 Task: Reply to email with the signature Amy Taylor with the subject 'Question regarding a project' from softage.1@softage.net with the message 'Can you please provide more information about the new HR policies?' with CC to softage.4@softage.net with an attached document Non-disclosure_agreement.pdf
Action: Mouse moved to (1135, 183)
Screenshot: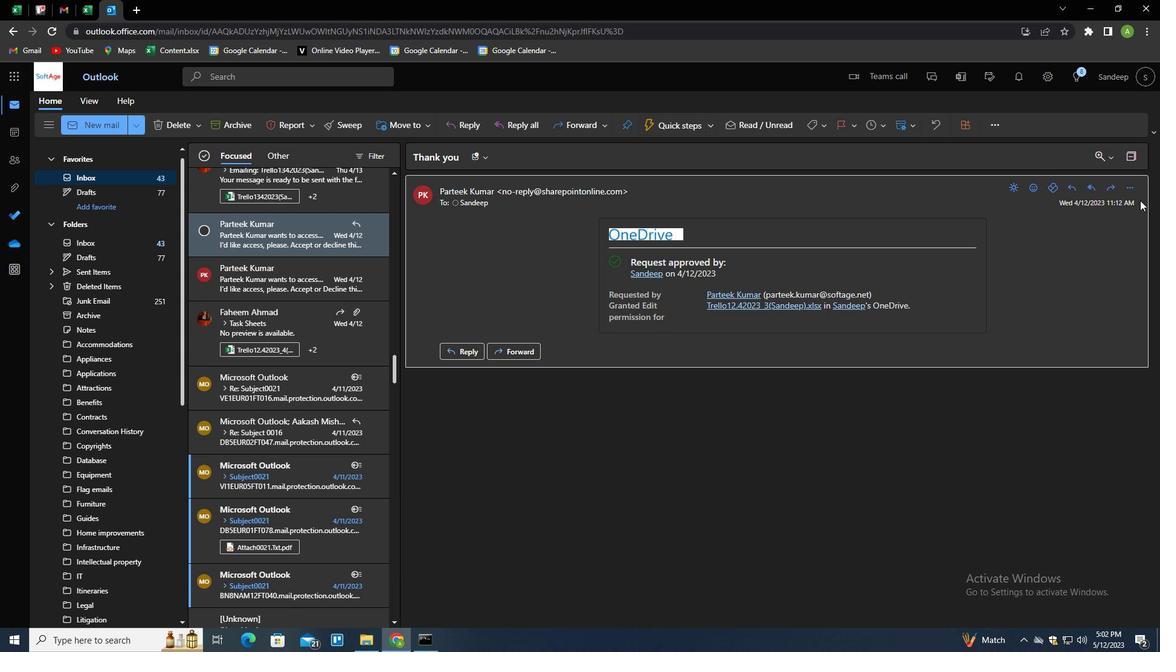 
Action: Mouse pressed left at (1135, 183)
Screenshot: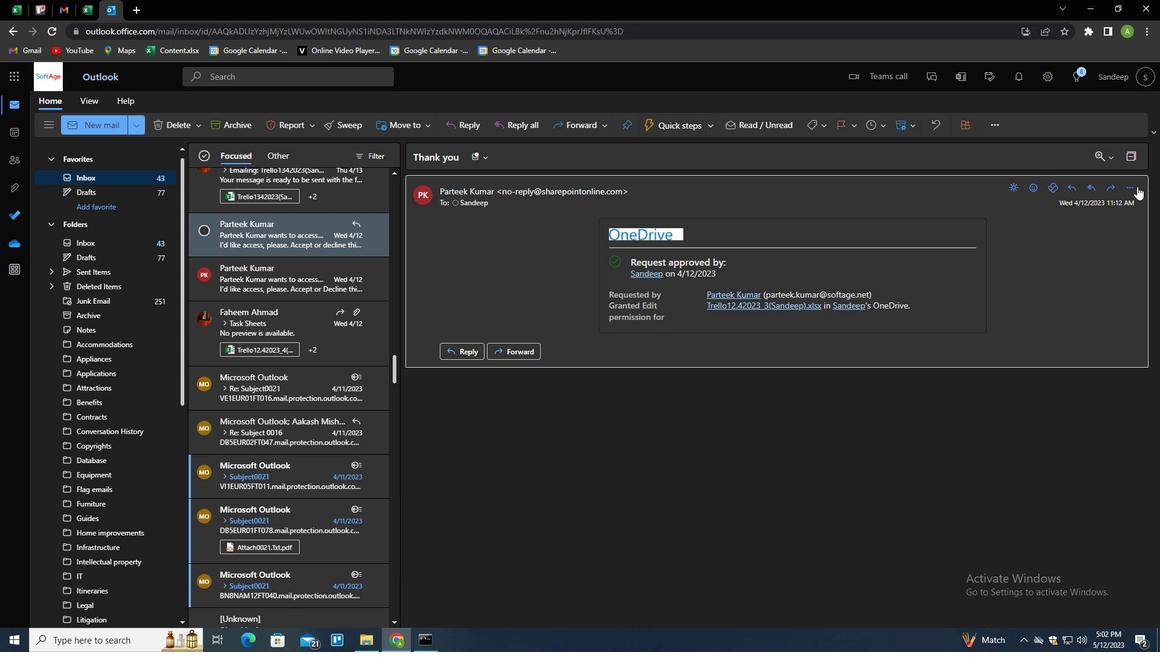 
Action: Mouse moved to (1079, 201)
Screenshot: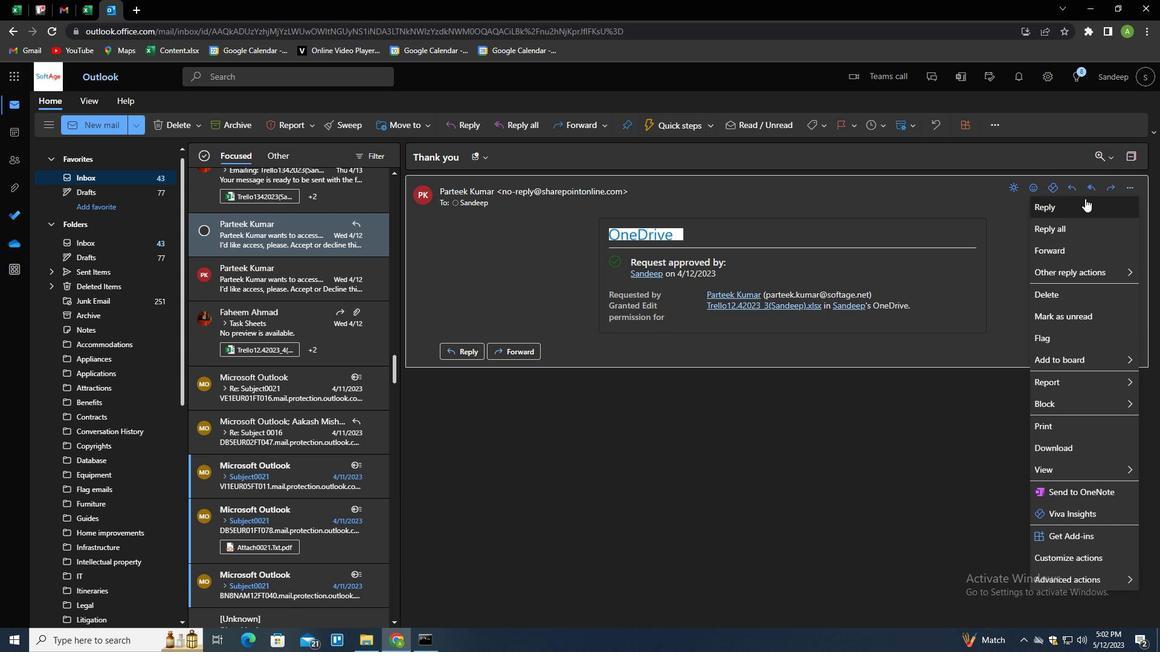 
Action: Mouse pressed left at (1079, 201)
Screenshot: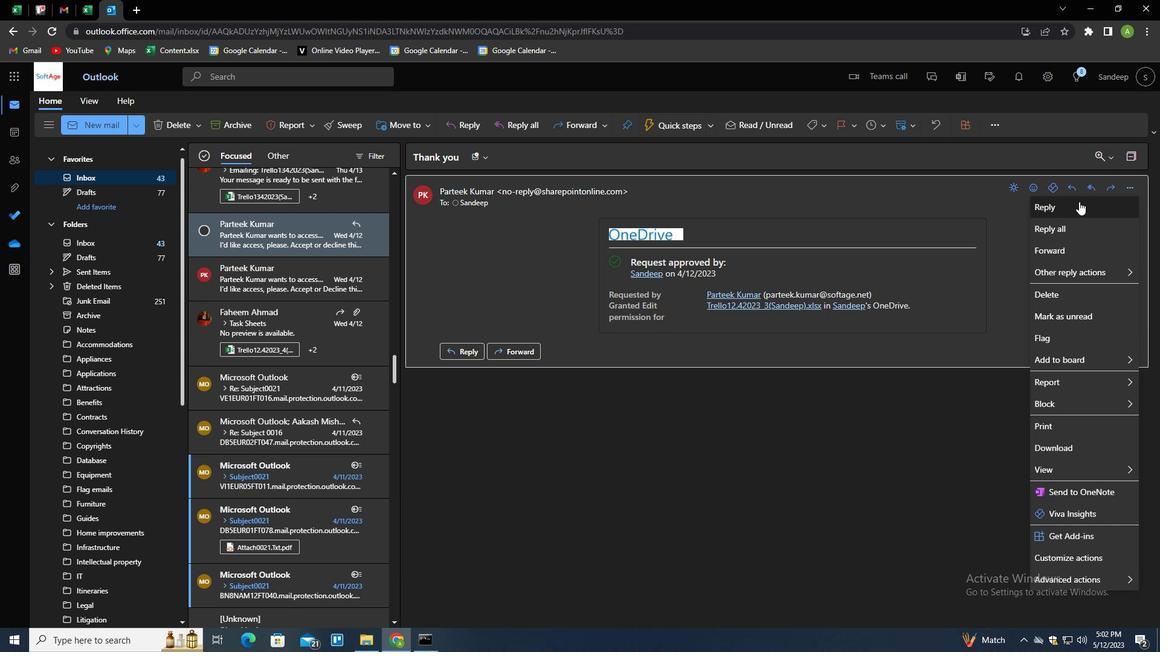 
Action: Mouse moved to (814, 124)
Screenshot: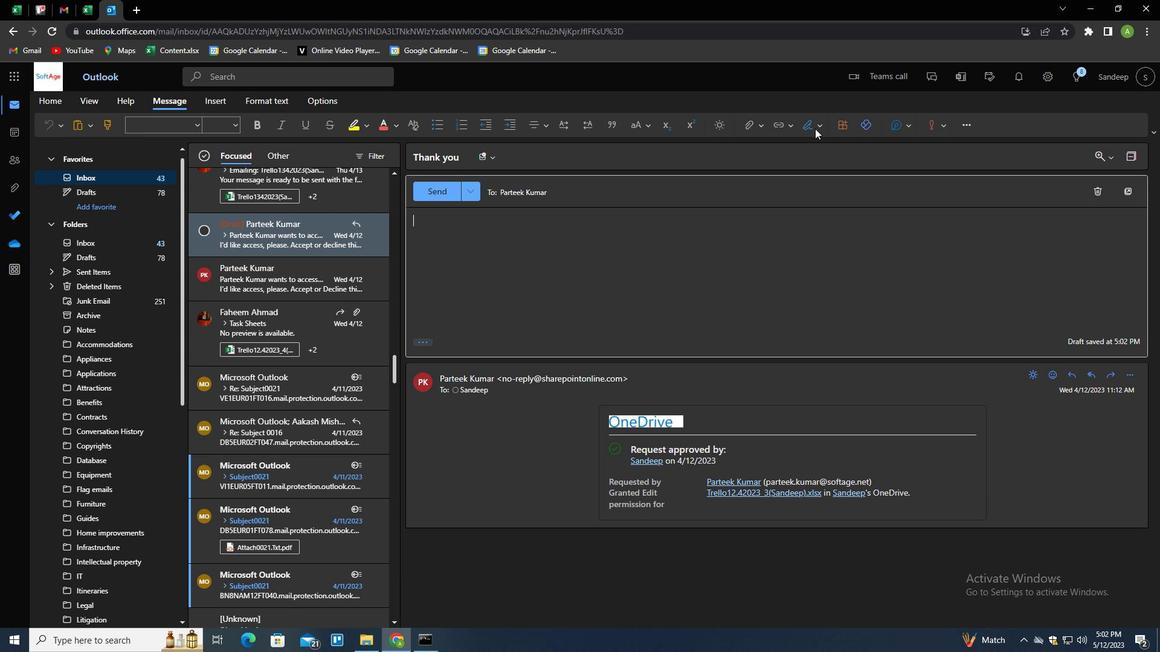 
Action: Mouse pressed left at (814, 124)
Screenshot: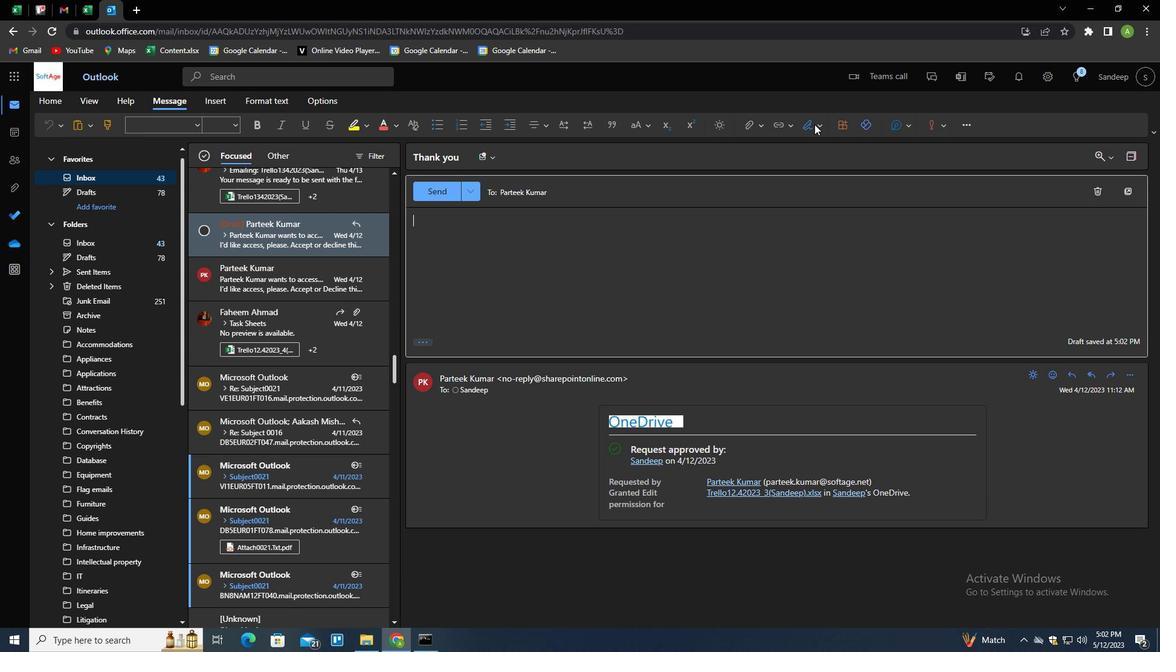 
Action: Mouse moved to (794, 174)
Screenshot: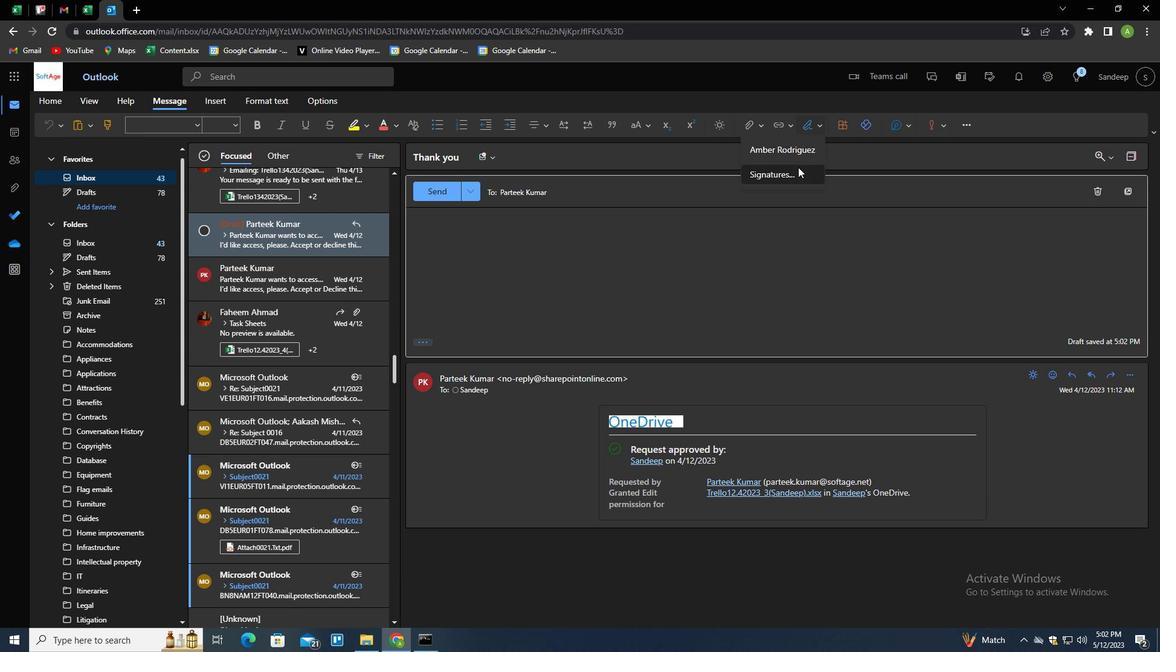 
Action: Mouse pressed left at (794, 174)
Screenshot: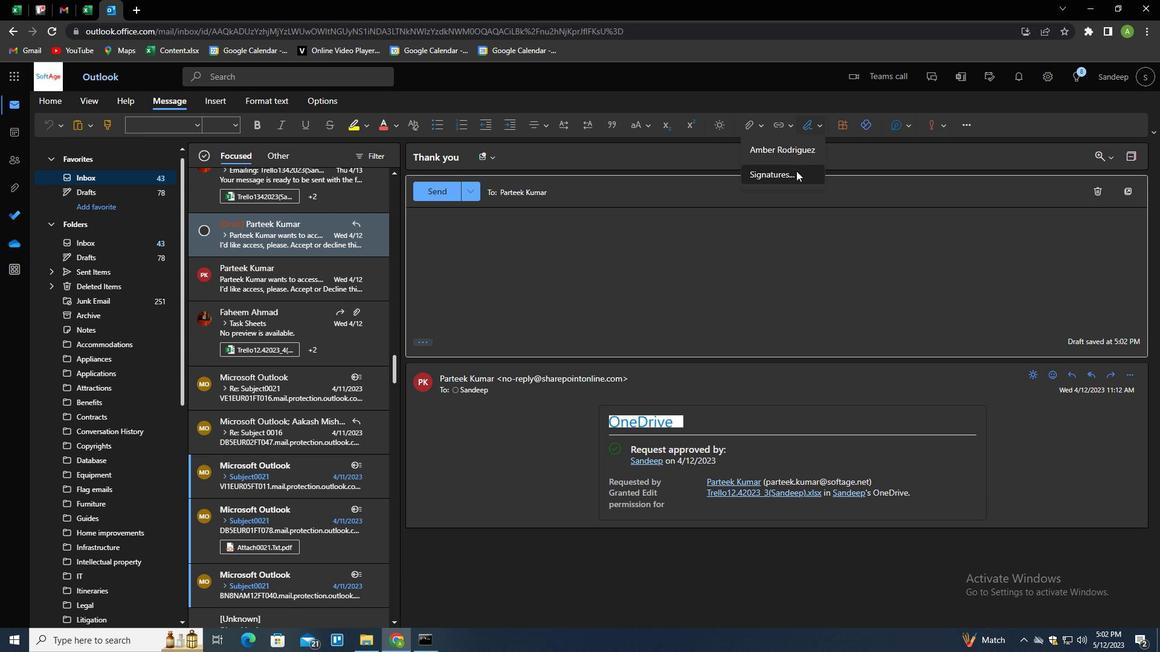 
Action: Mouse moved to (828, 219)
Screenshot: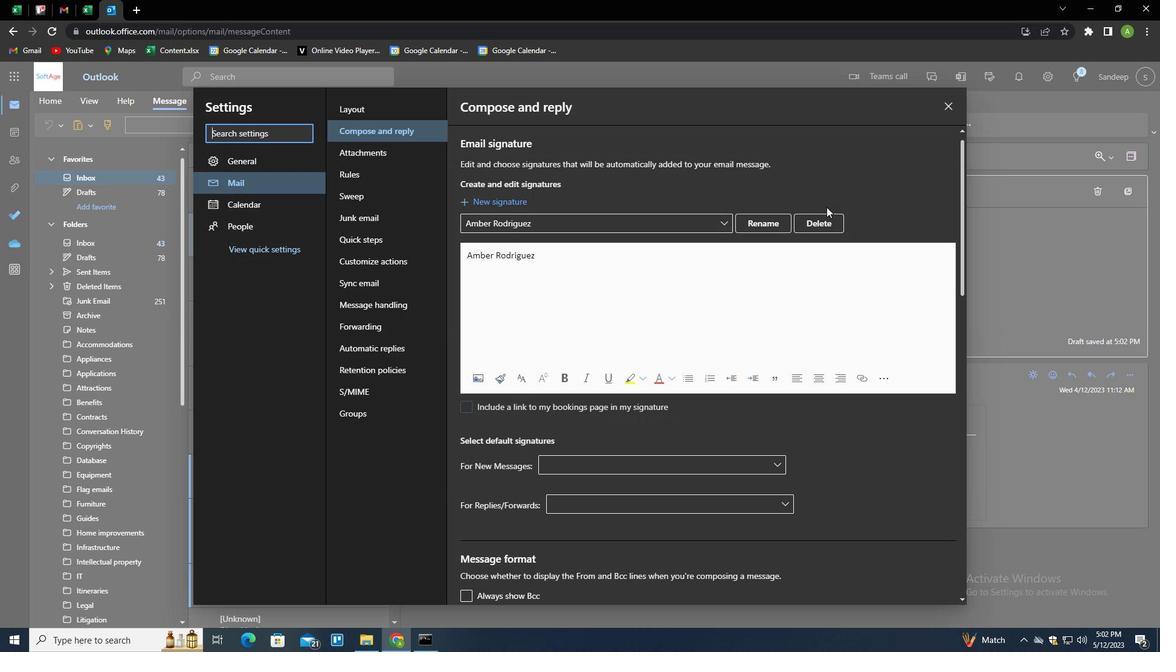 
Action: Mouse pressed left at (828, 219)
Screenshot: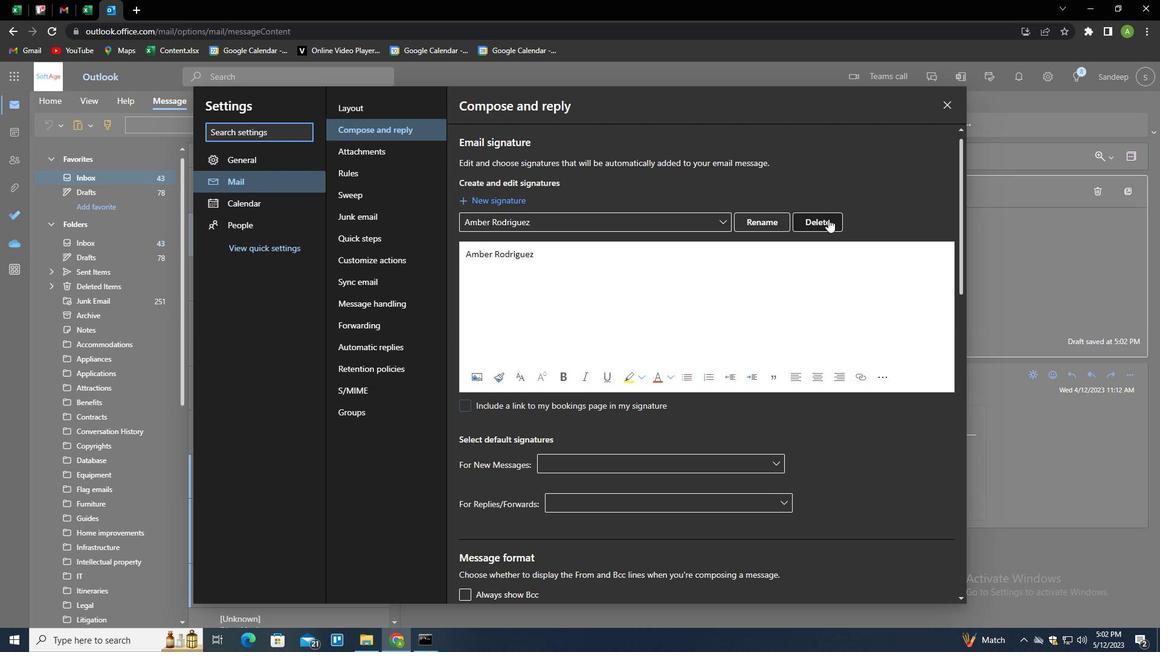 
Action: Mouse moved to (788, 229)
Screenshot: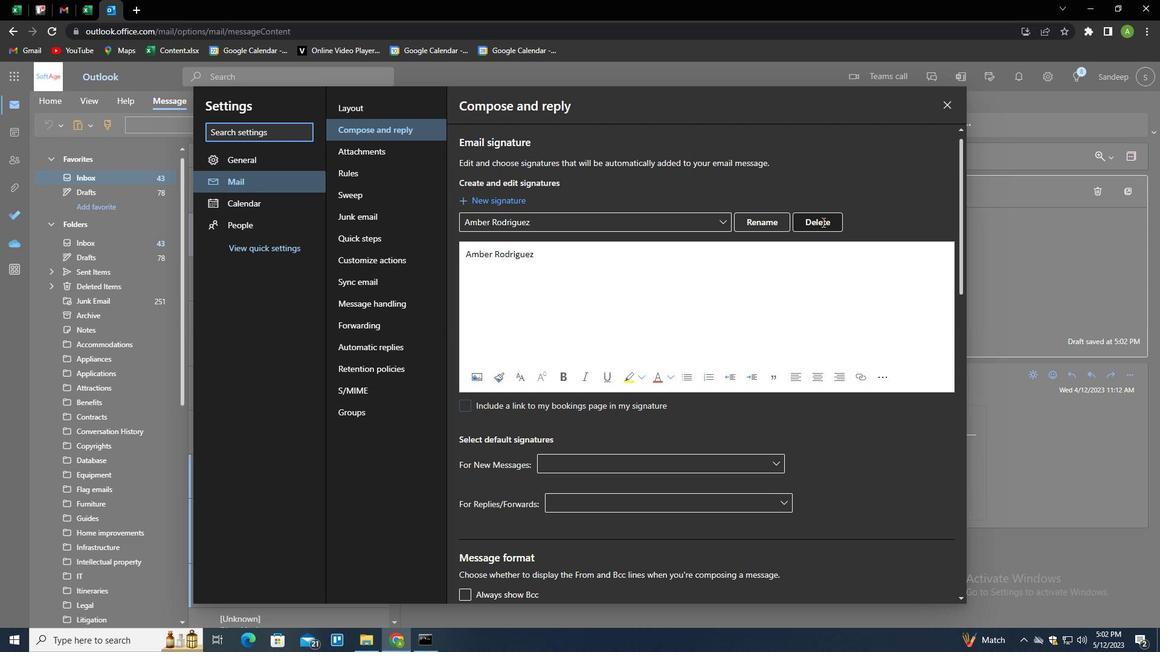 
Action: Mouse pressed left at (788, 229)
Screenshot: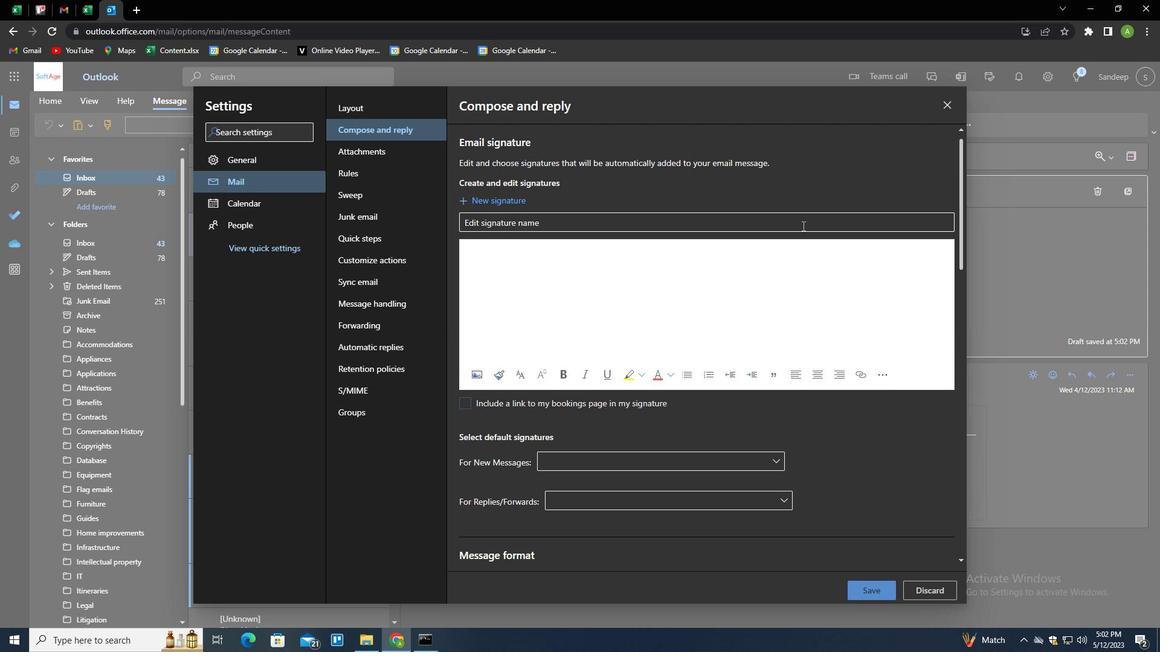 
Action: Mouse moved to (788, 229)
Screenshot: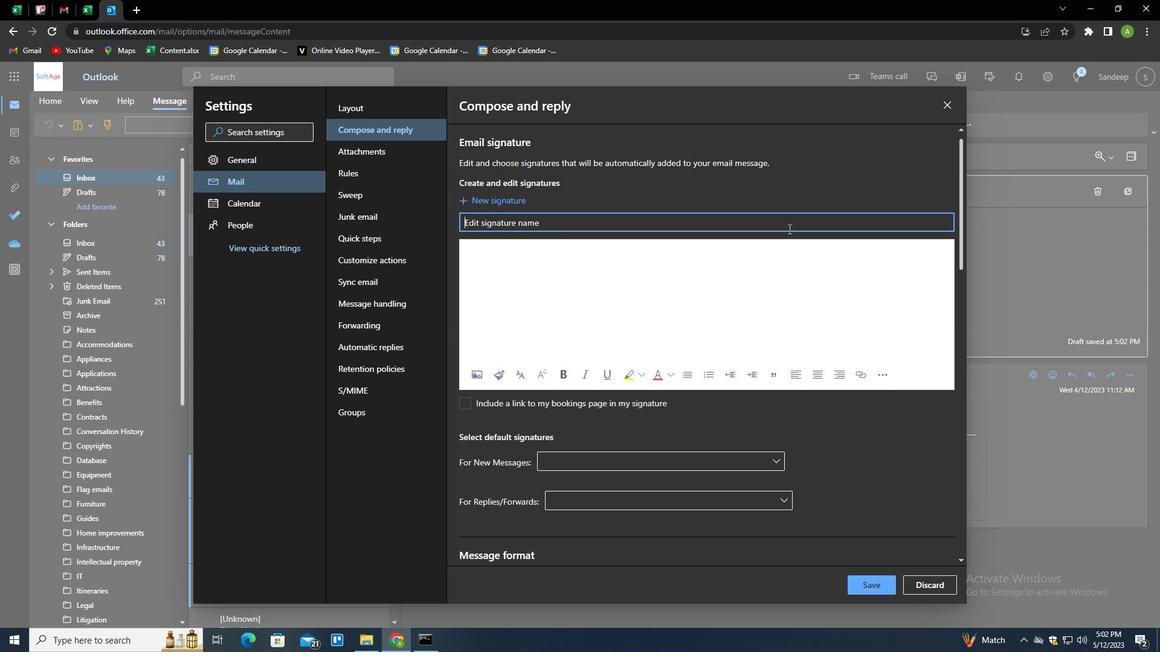 
Action: Key pressed <Key.shift>AMY<Key.space><Key.shift>TAYLOR
Screenshot: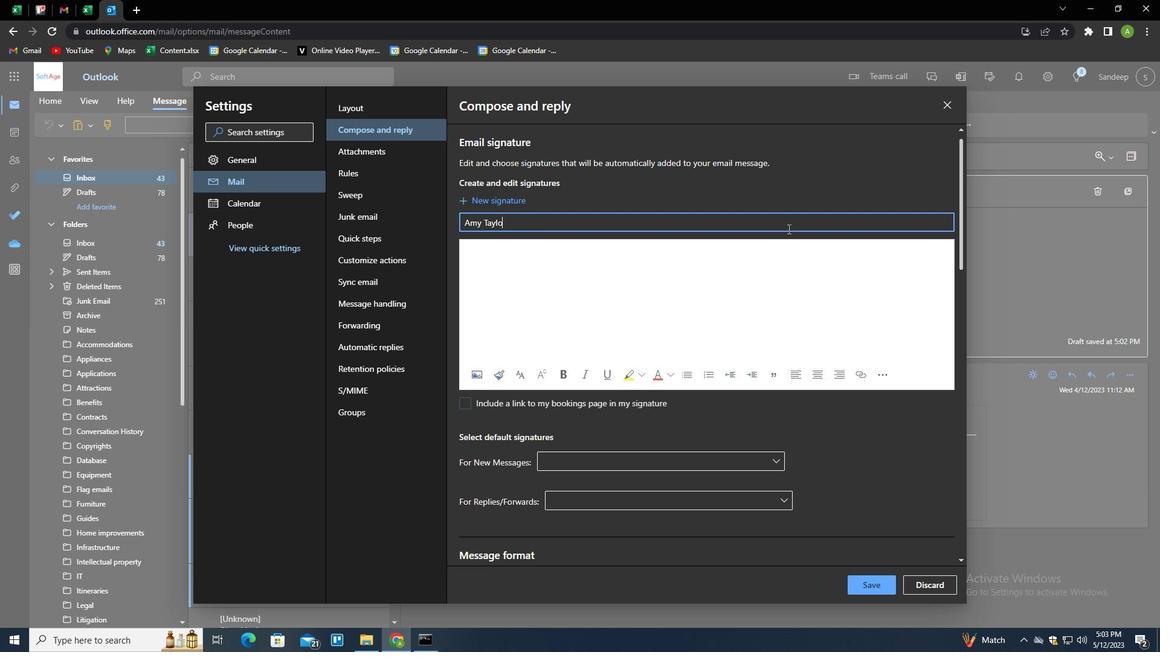 
Action: Mouse moved to (752, 264)
Screenshot: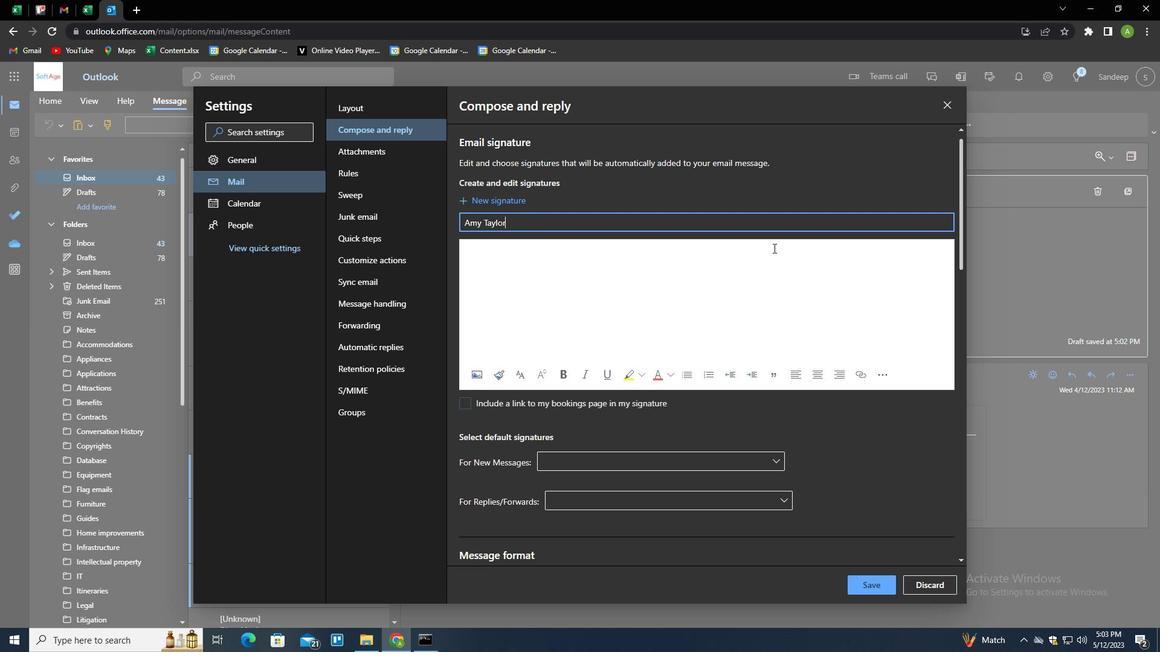 
Action: Mouse pressed left at (752, 264)
Screenshot: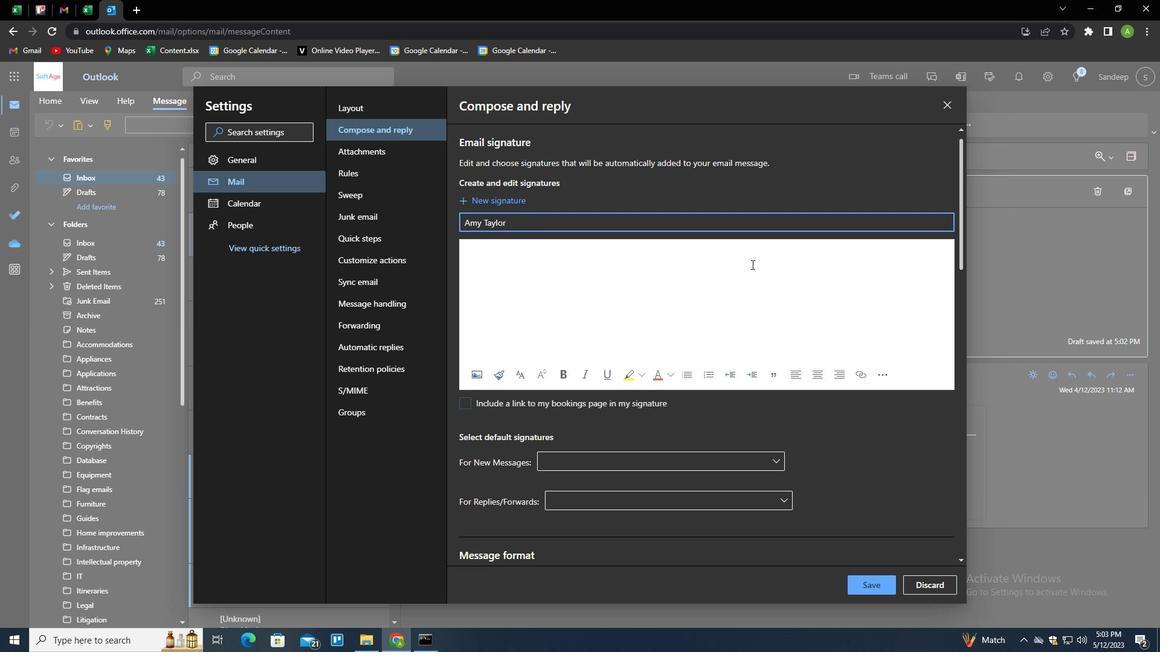 
Action: Mouse moved to (748, 265)
Screenshot: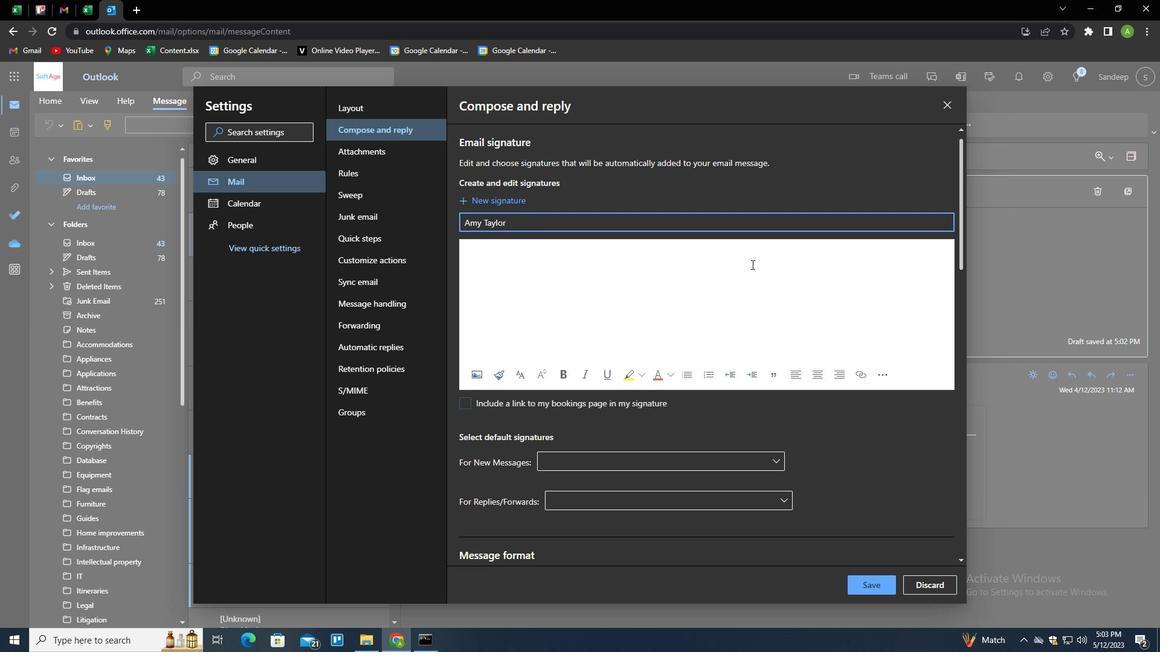 
Action: Key pressed <Key.shift>AMY<Key.space><Key.shift>TAYLOR
Screenshot: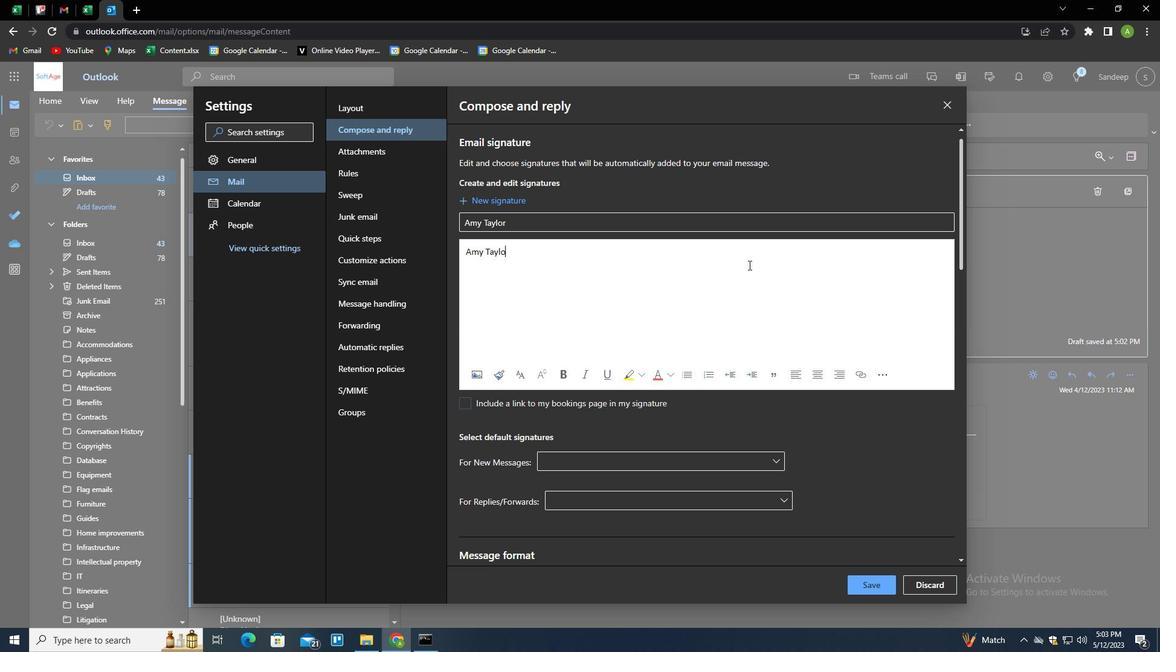 
Action: Mouse moved to (868, 583)
Screenshot: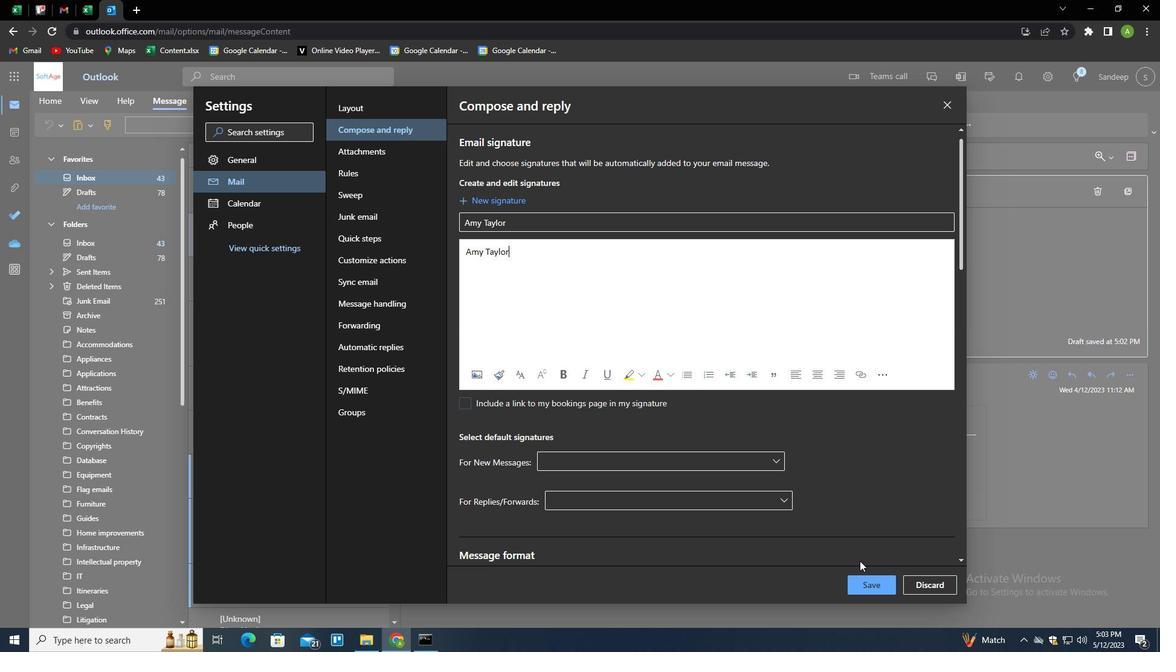 
Action: Mouse pressed left at (868, 583)
Screenshot: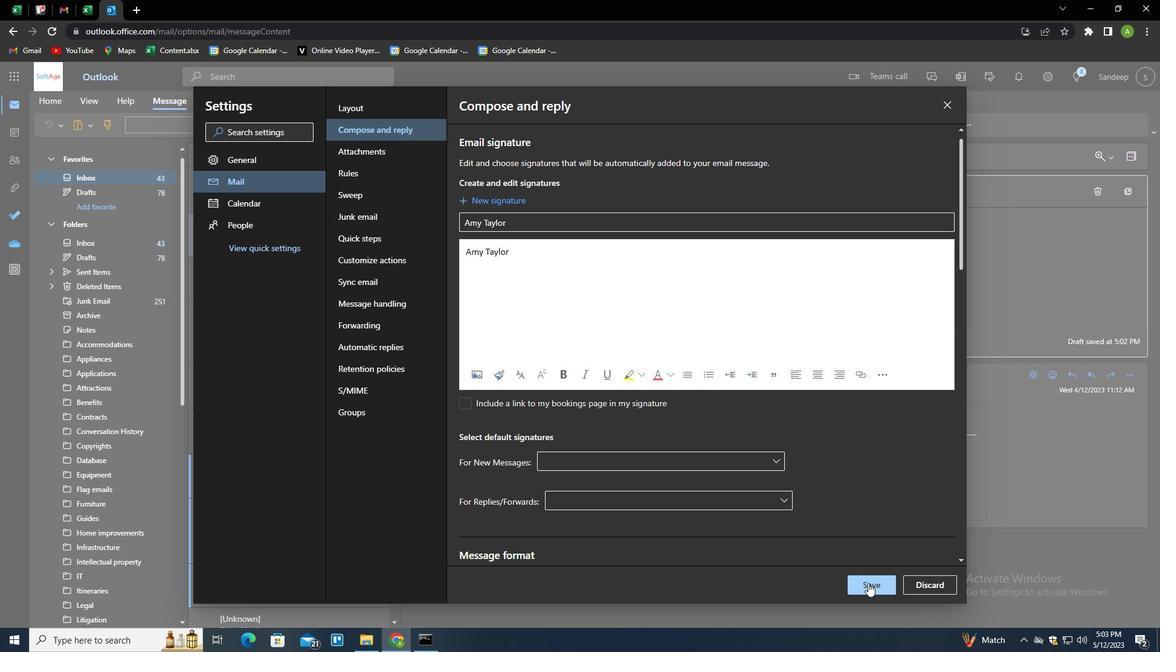 
Action: Mouse moved to (1088, 301)
Screenshot: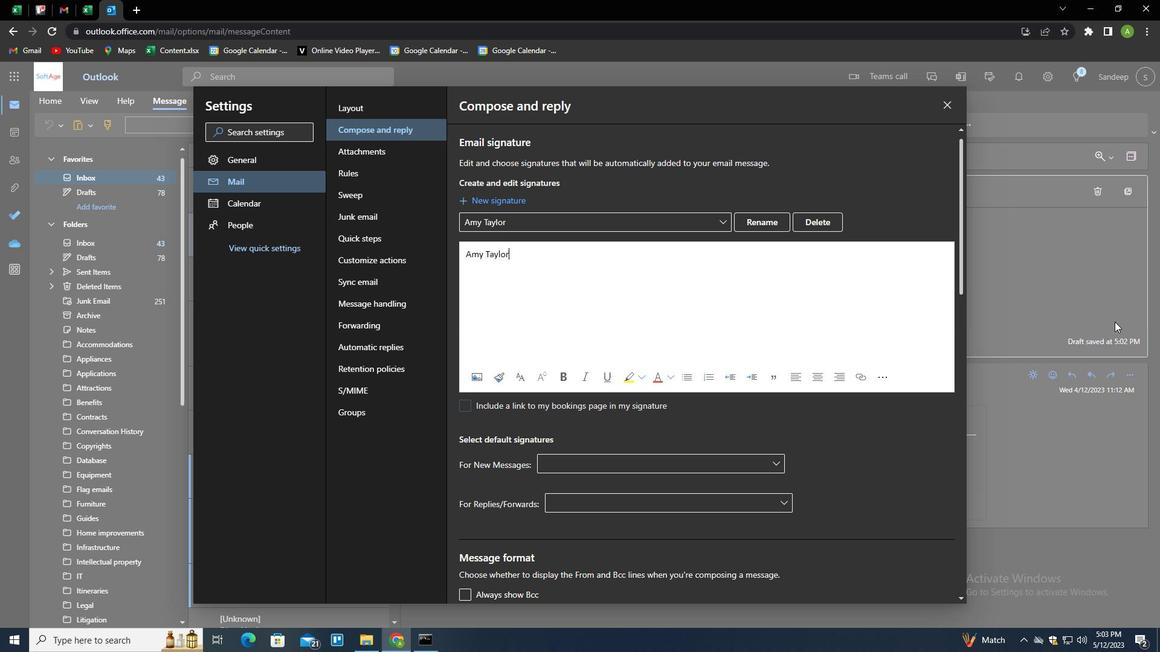 
Action: Mouse pressed left at (1088, 301)
Screenshot: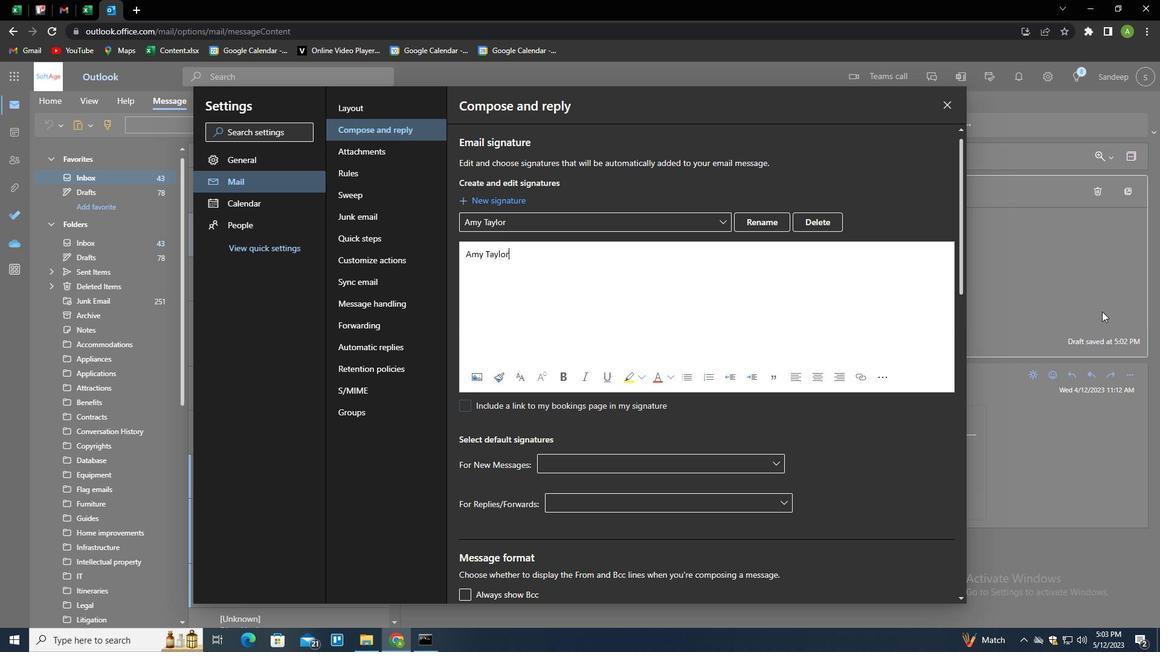 
Action: Mouse moved to (807, 126)
Screenshot: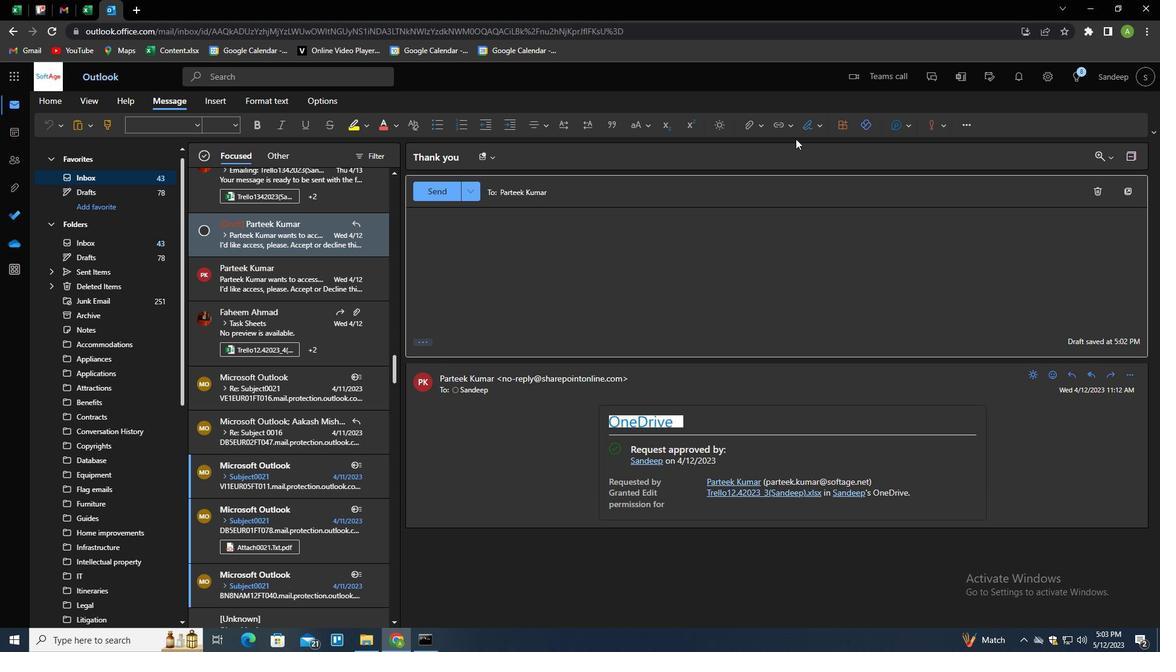
Action: Mouse pressed left at (807, 126)
Screenshot: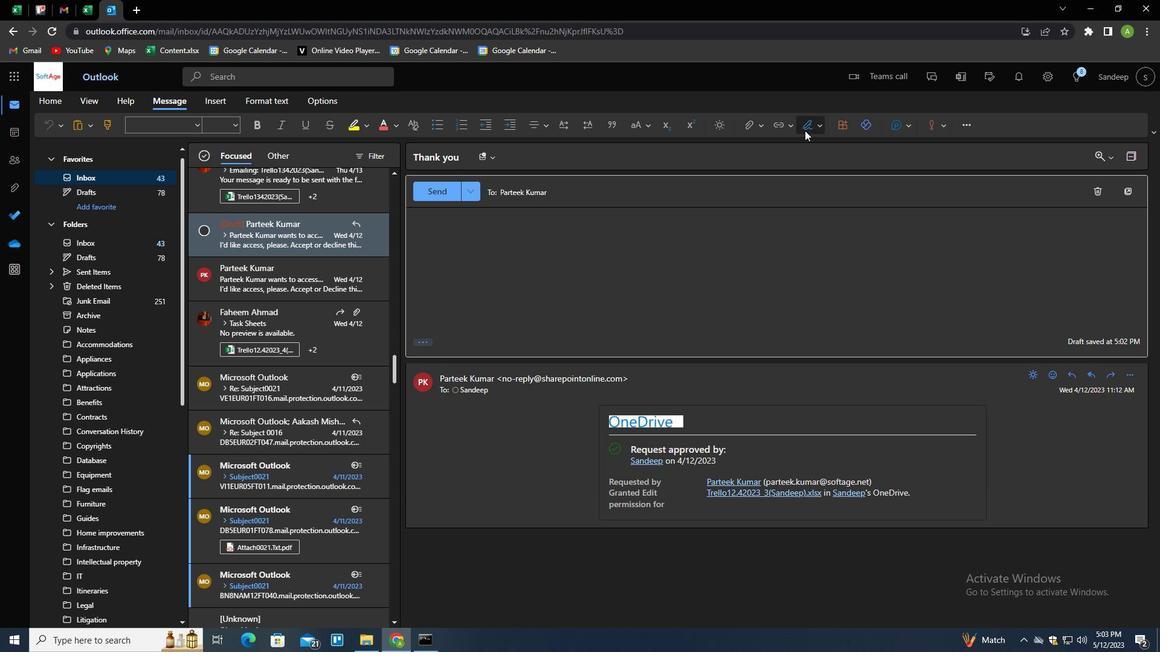 
Action: Mouse moved to (800, 151)
Screenshot: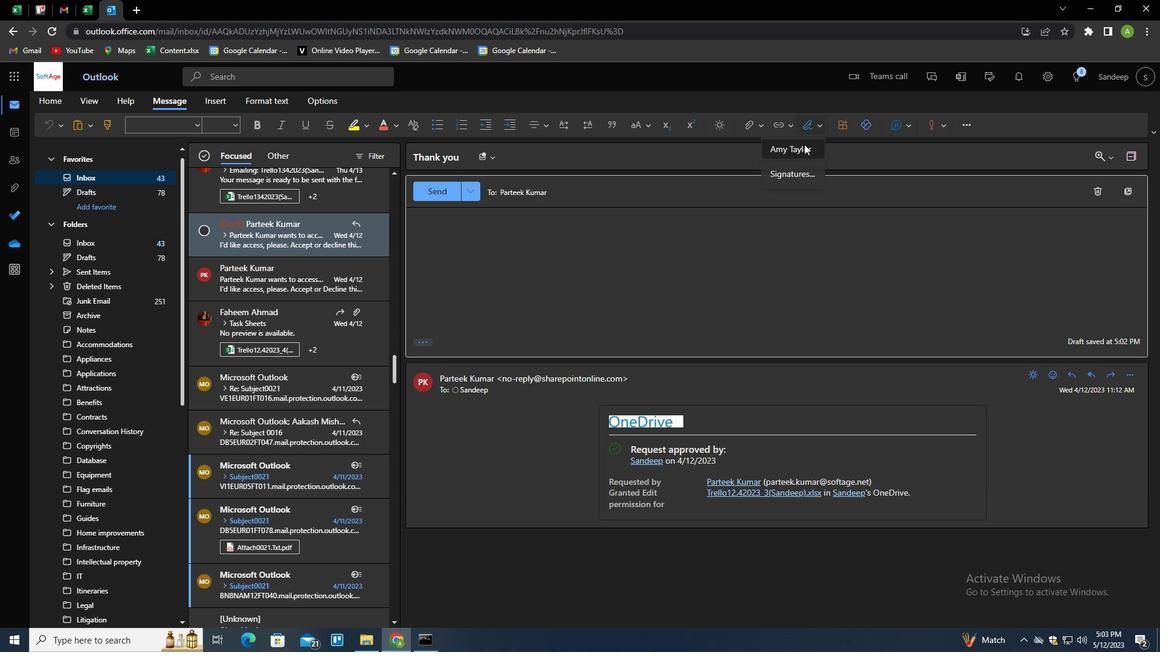 
Action: Mouse pressed left at (800, 151)
Screenshot: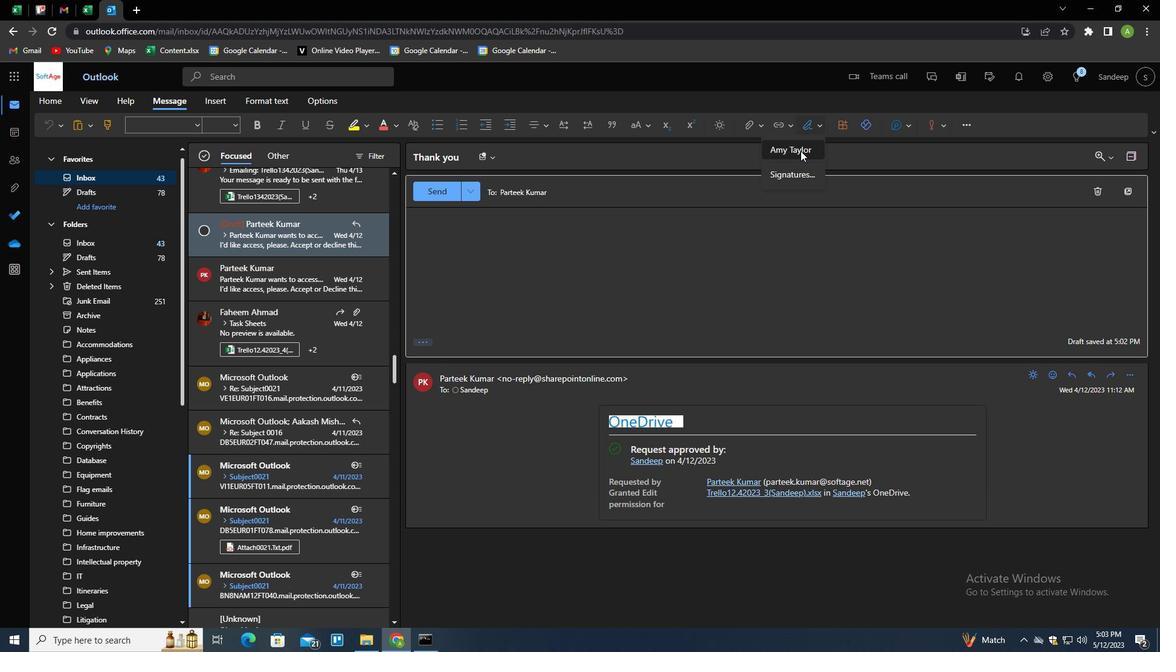 
Action: Mouse moved to (427, 340)
Screenshot: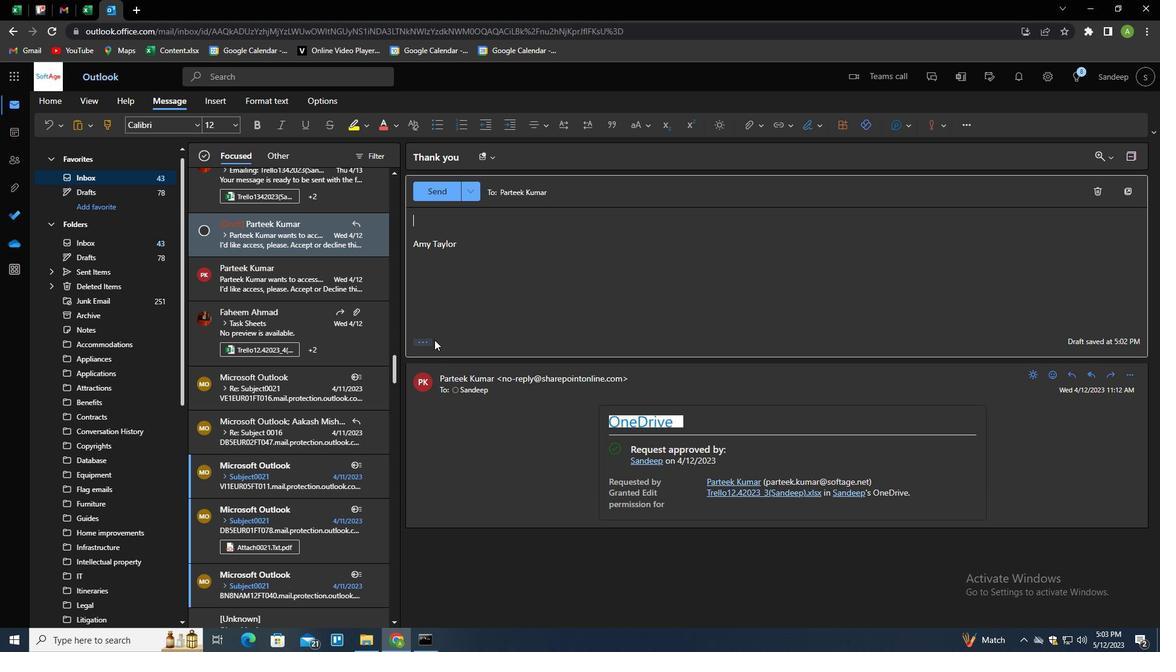 
Action: Mouse pressed left at (427, 340)
Screenshot: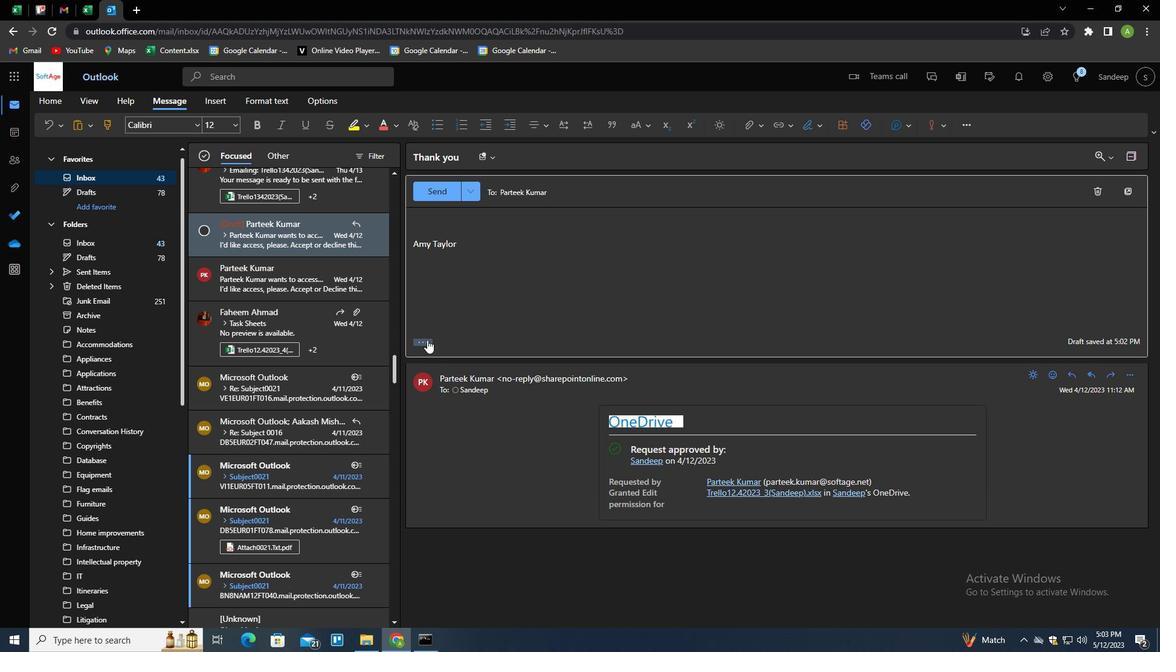 
Action: Mouse moved to (622, 189)
Screenshot: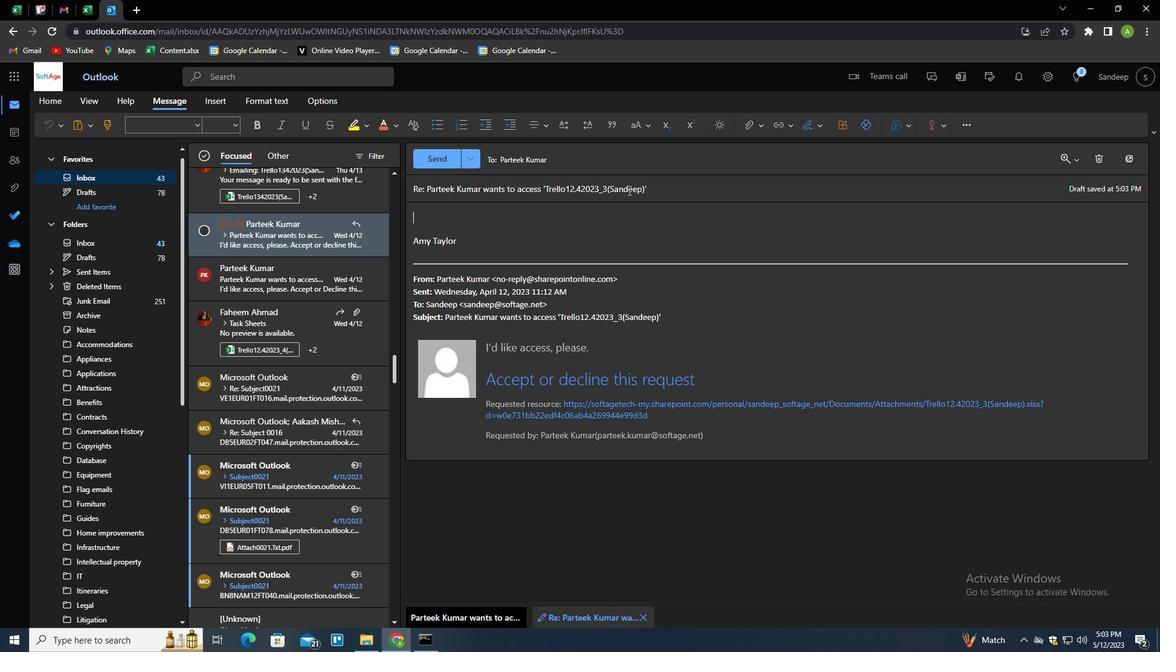 
Action: Mouse pressed left at (622, 189)
Screenshot: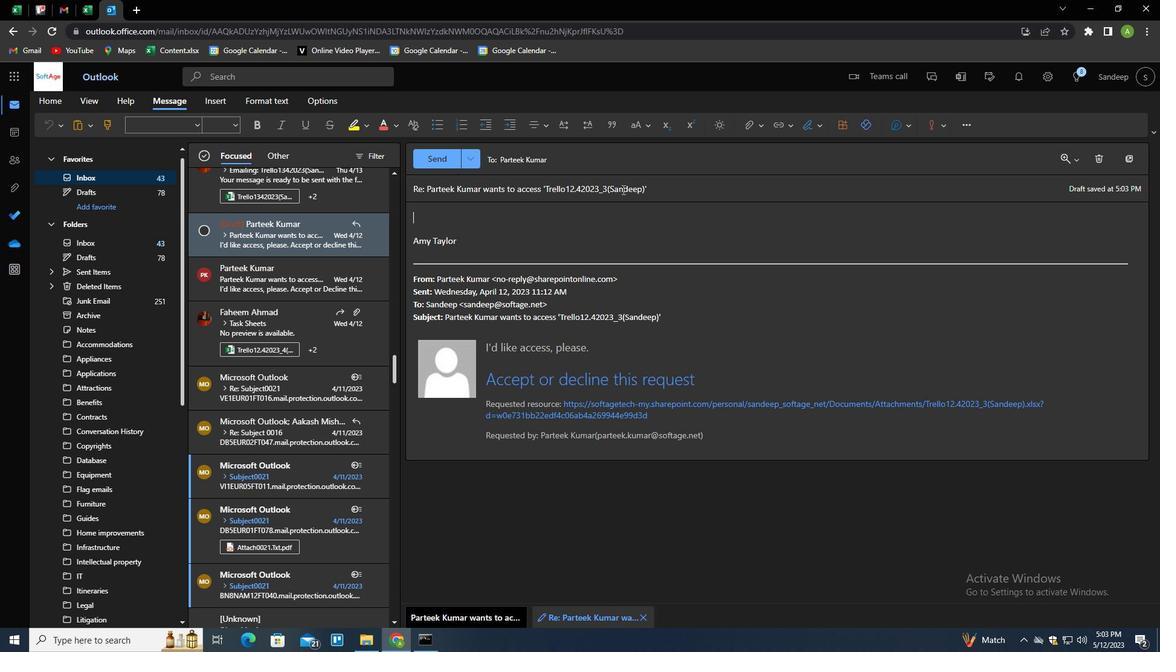 
Action: Mouse pressed left at (622, 189)
Screenshot: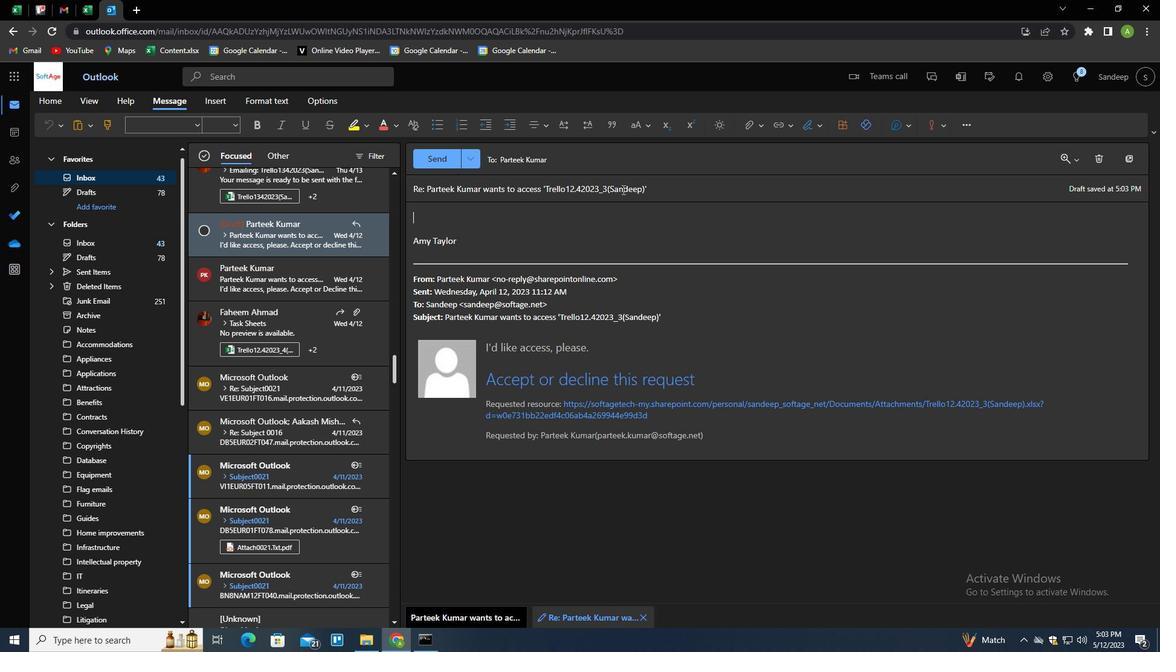 
Action: Mouse pressed left at (622, 189)
Screenshot: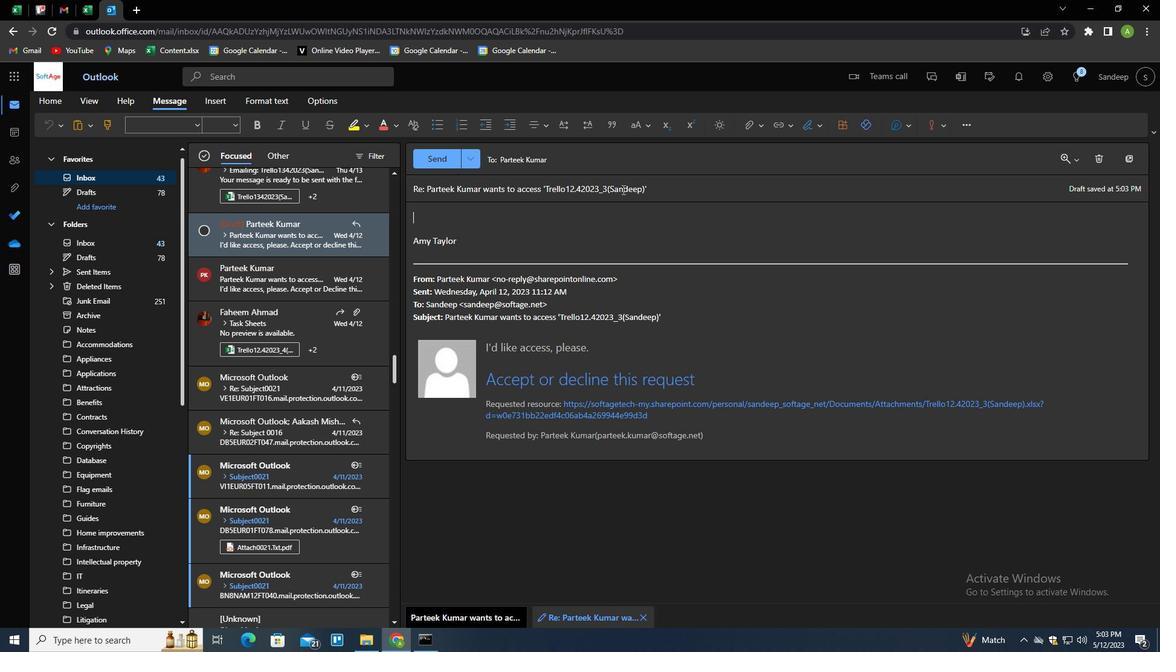 
Action: Key pressed <Key.shift><Key.shift><Key.shift><Key.shift><Key.shift><Key.shift><Key.shift><Key.shift><Key.shift><Key.shift><Key.shift><Key.shift><Key.shift><Key.shift><Key.shift><Key.shift><Key.shift><Key.shift><Key.shift><Key.shift><Key.shift><Key.shift><Key.shift><Key.shift><Key.shift><Key.shift><Key.shift><Key.shift><Key.shift><Key.shift><Key.shift><Key.shift><Key.shift><Key.shift>QUESTION<Key.space>REGARDING<Key.space>A<Key.space>PROJECT
Screenshot: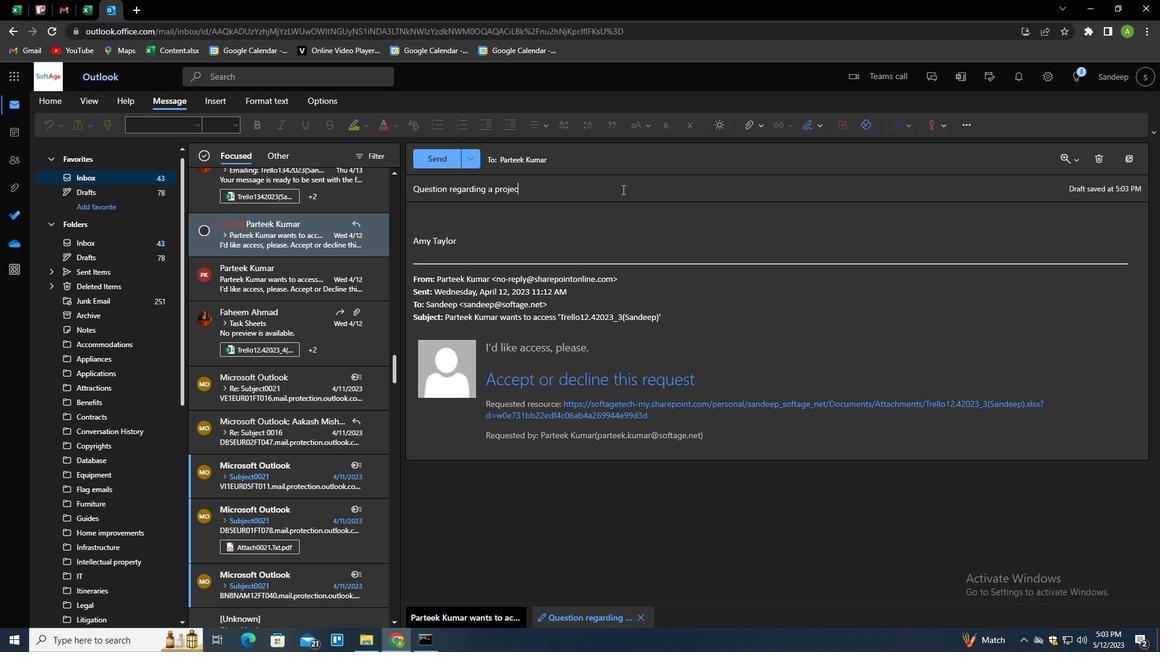 
Action: Mouse moved to (592, 225)
Screenshot: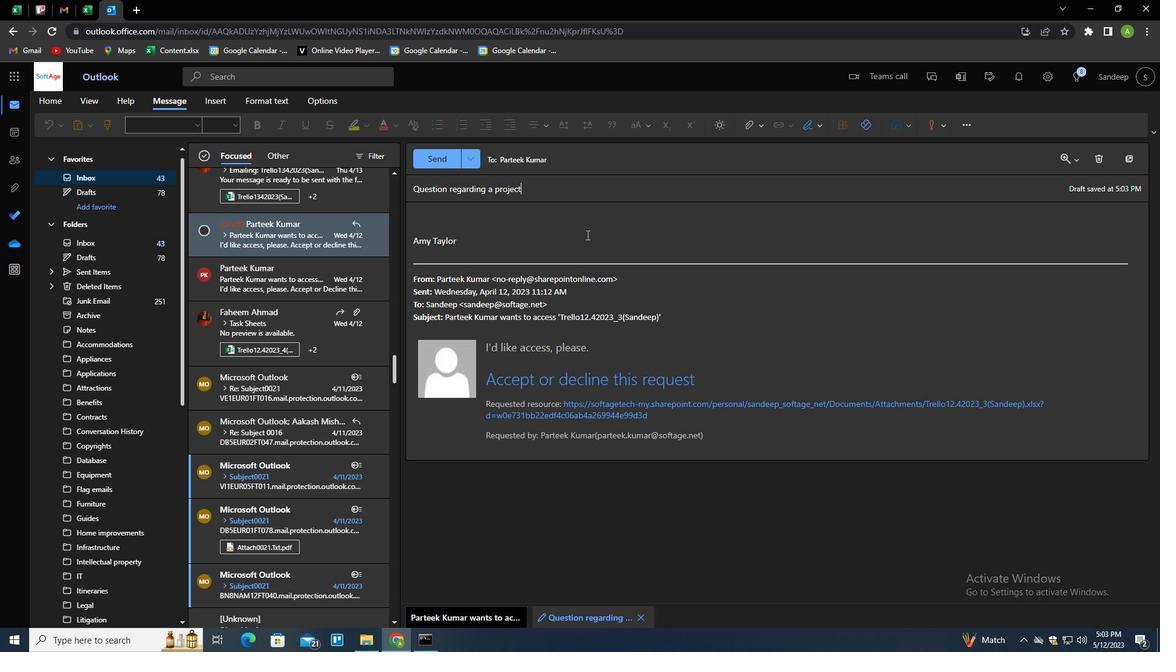 
Action: Mouse pressed left at (592, 225)
Screenshot: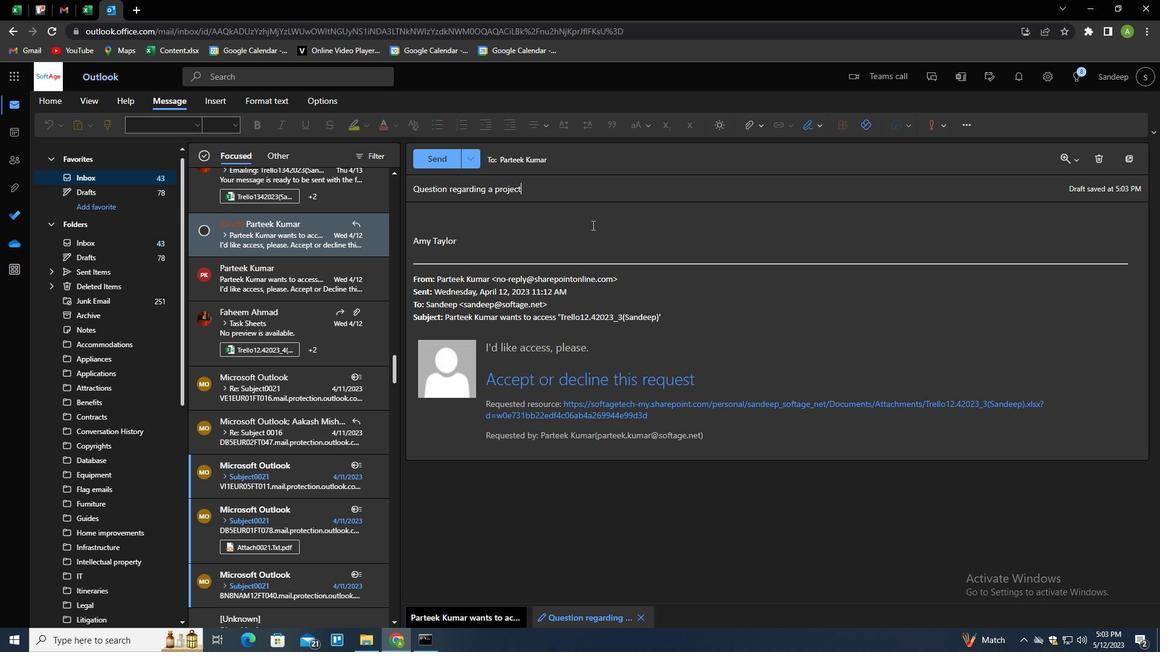 
Action: Mouse moved to (582, 213)
Screenshot: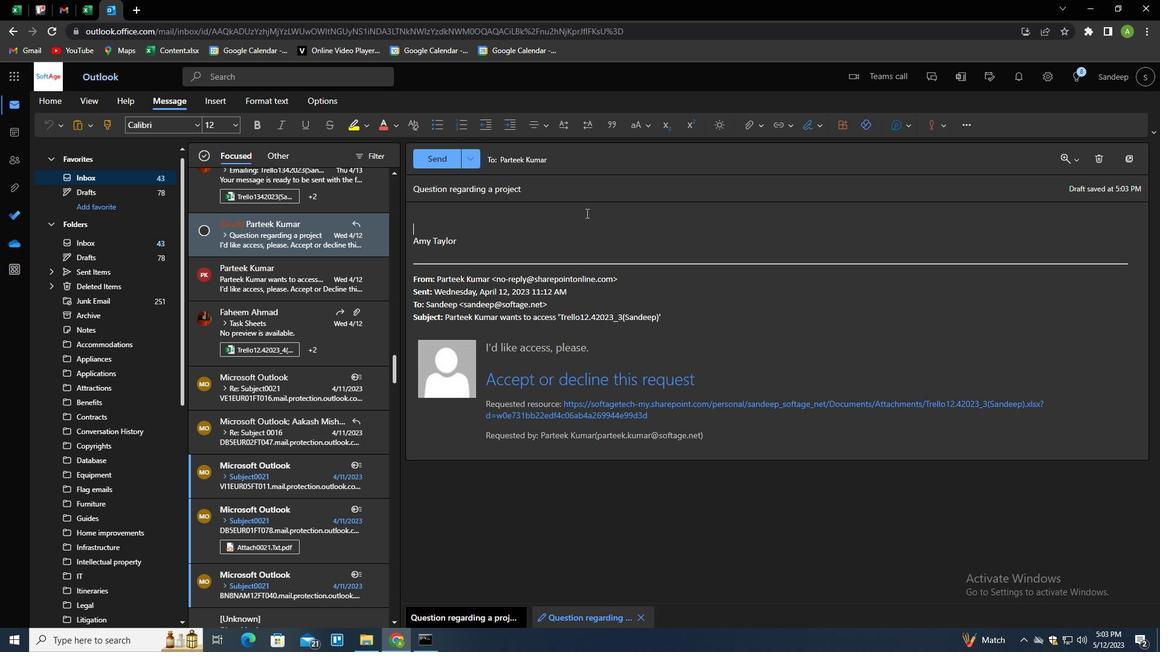 
Action: Key pressed <Key.shift>CAN<Key.space>YOU<Key.space>PLEASE<Key.space>PROVIDE<Key.space>MORE<Key.space>INFORMATION<Key.space>AV<Key.backspace>BOUT<Key.space>THE<Key.space>NEW<Key.space><Key.shift>HR<Key.space><Key.shift>POLIVI<Key.backspace><Key.backspace>B<Key.backspace><Key.backspace>C<Key.backspace>ICIES<Key.shift>?
Screenshot: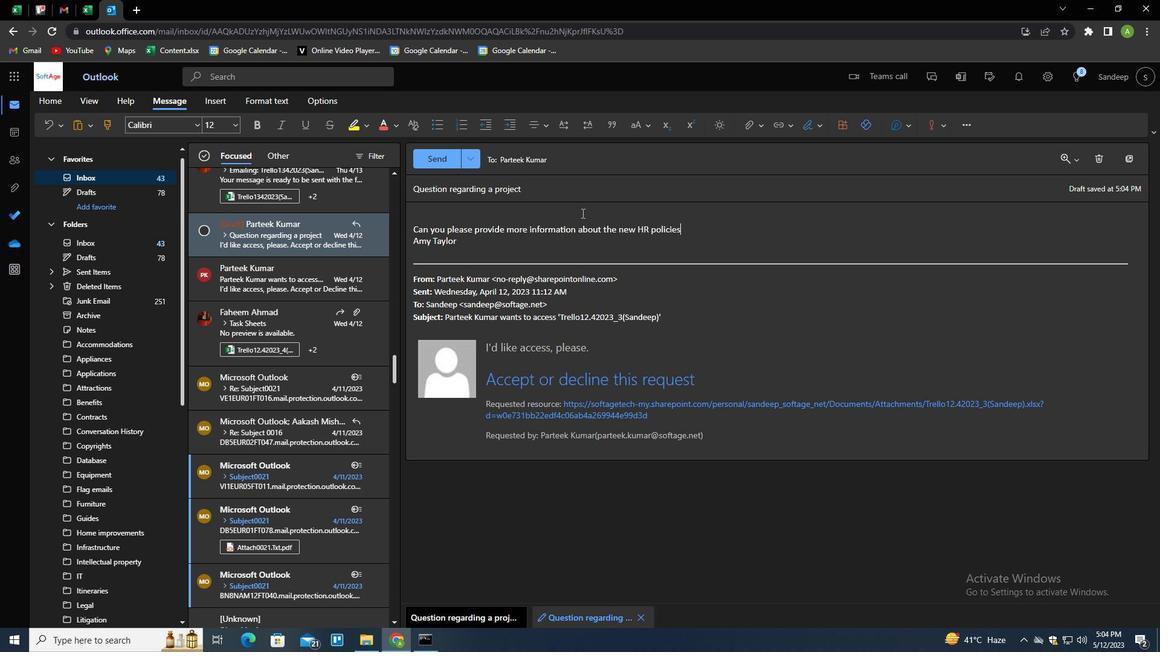 
Action: Mouse moved to (740, 210)
Screenshot: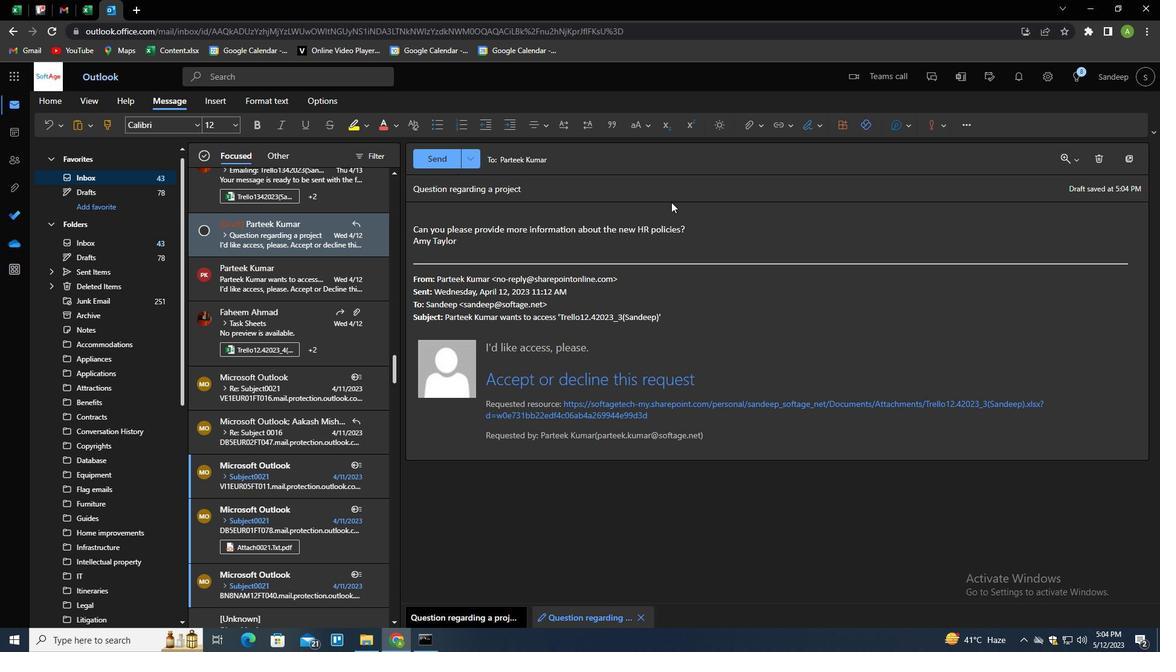 
Action: Mouse scrolled (740, 210) with delta (0, 0)
Screenshot: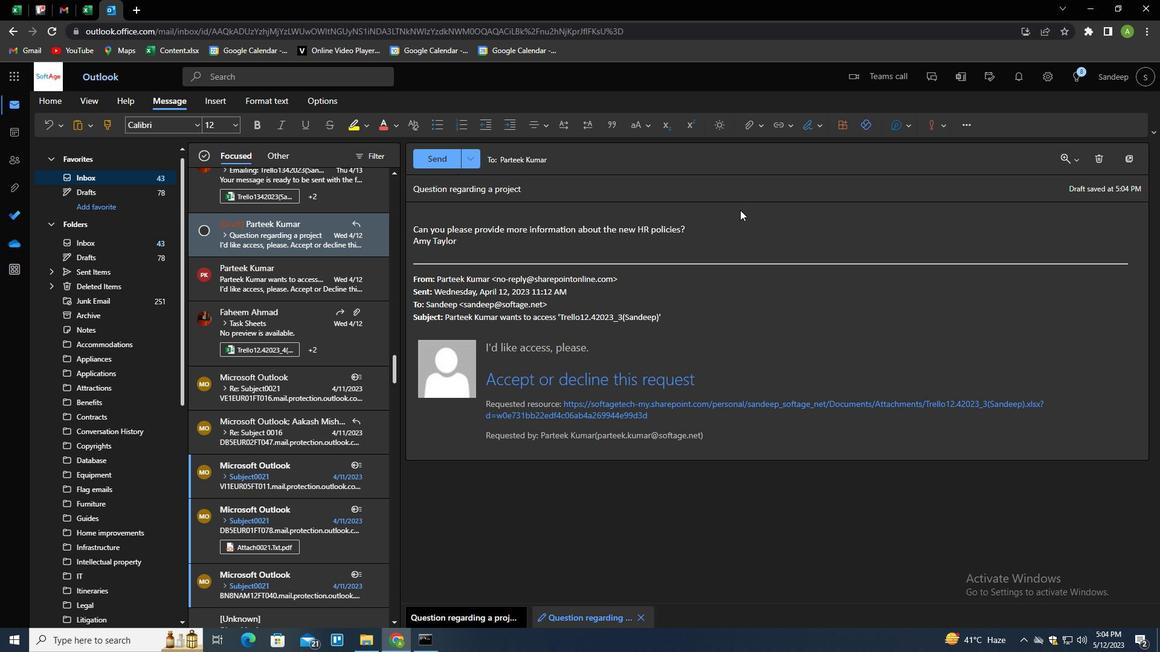 
Action: Mouse moved to (759, 120)
Screenshot: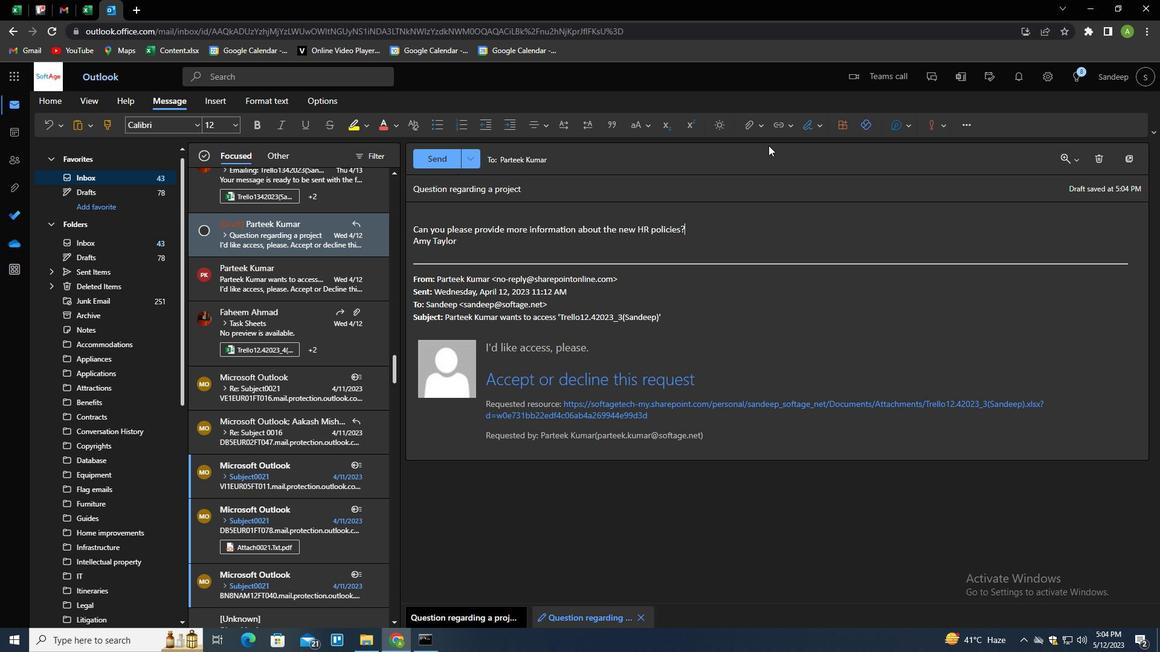 
Action: Mouse pressed left at (759, 120)
Screenshot: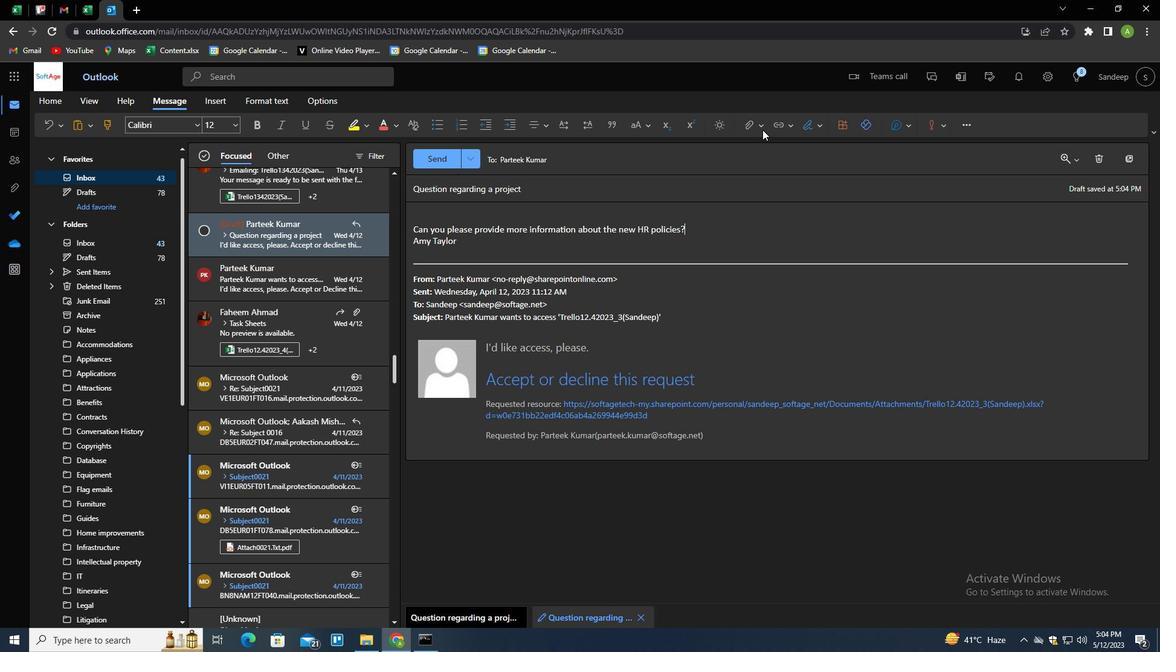
Action: Mouse moved to (714, 149)
Screenshot: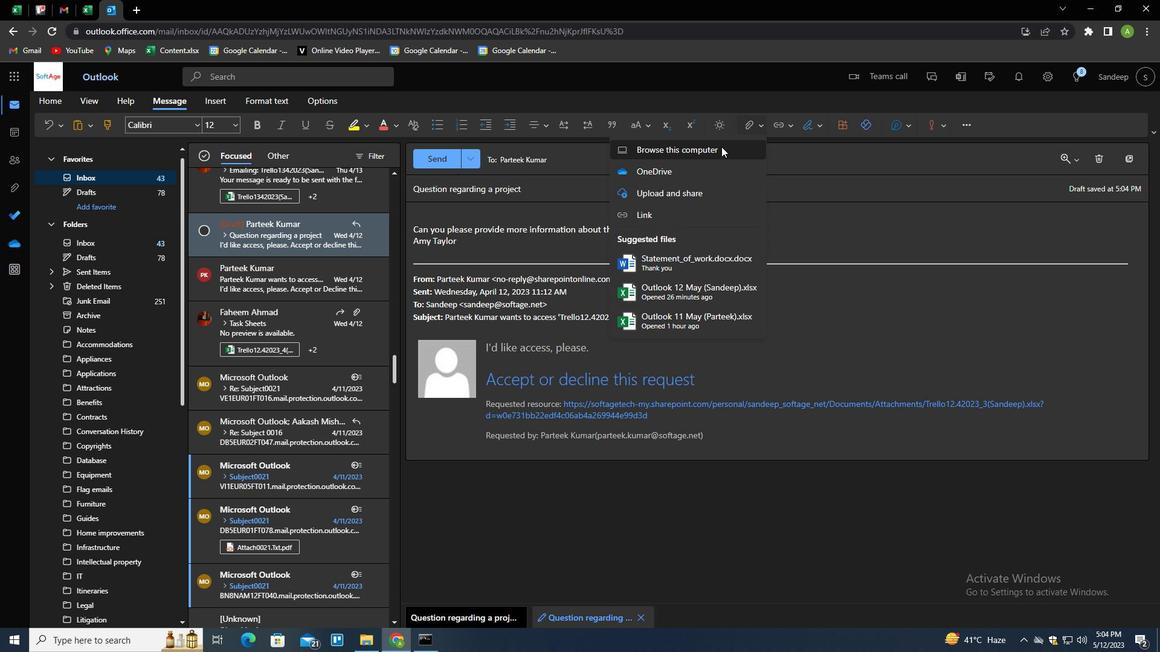 
Action: Mouse pressed left at (714, 149)
Screenshot: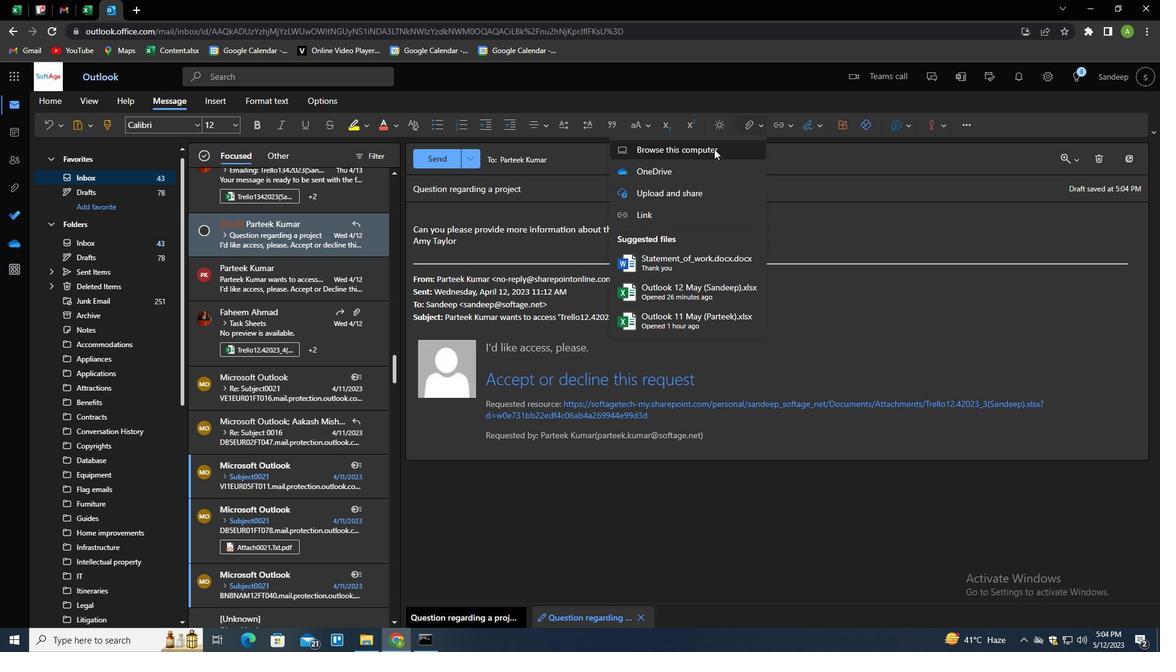 
Action: Mouse moved to (223, 164)
Screenshot: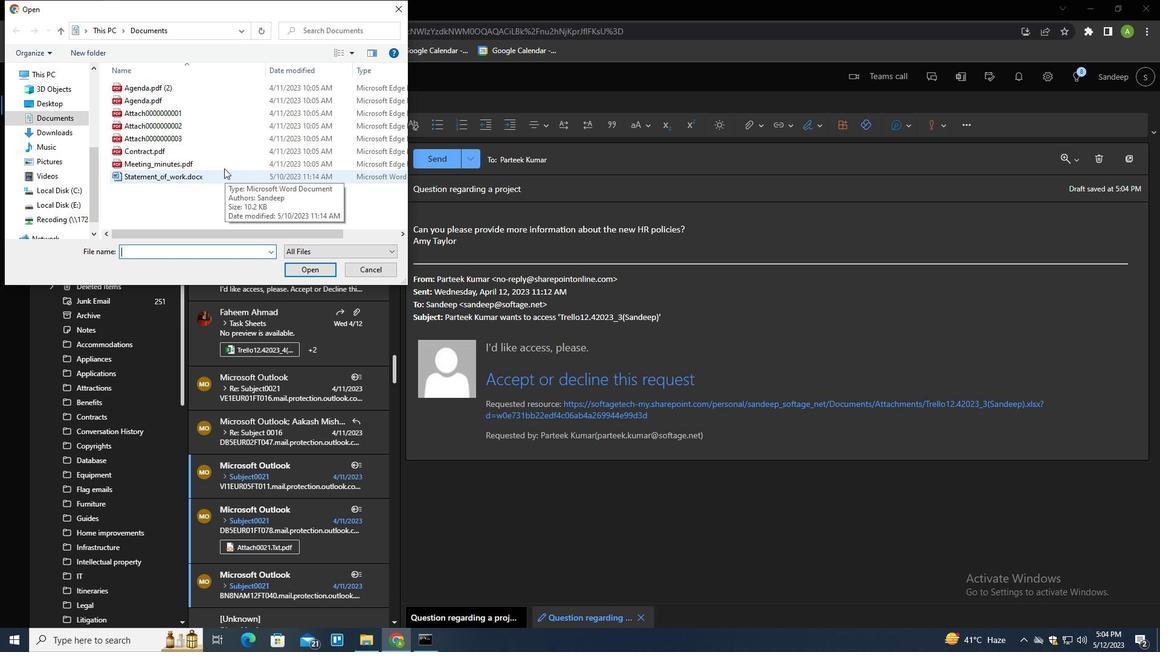 
Action: Mouse pressed left at (223, 164)
Screenshot: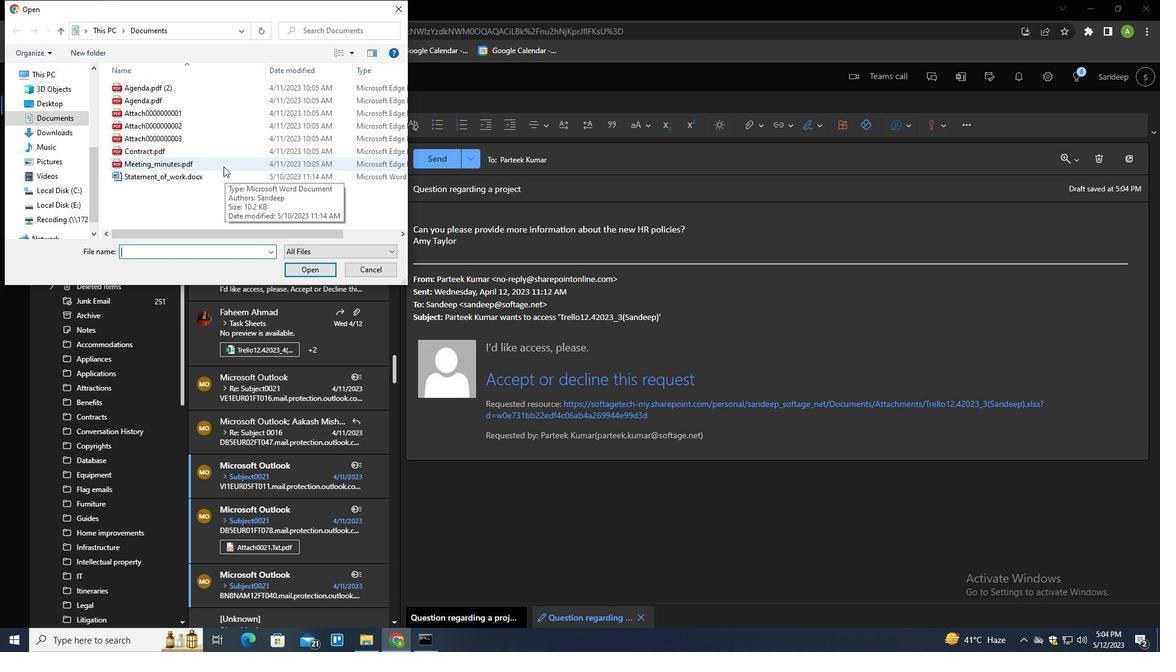 
Action: Key pressed <Key.f2><Key.shift>NON<Key.shift><Key.shift><Key.shift><Key.shift><Key.shift><Key.shift><Key.shift><Key.shift><Key.shift><Key.shift><Key.shift><Key.shift><Key.shift><Key.shift><Key.shift><Key.shift><Key.shift><Key.shift><Key.shift><Key.shift><Key.shift>-DISCLOSURE.PDF
Screenshot: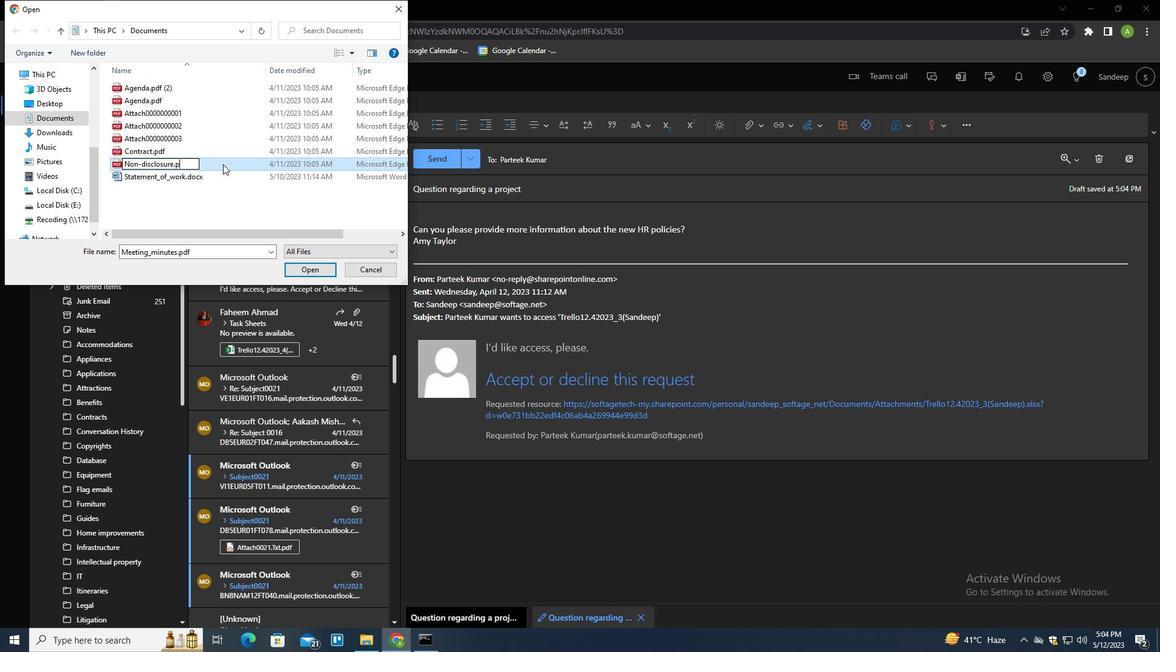 
Action: Mouse pressed left at (223, 164)
Screenshot: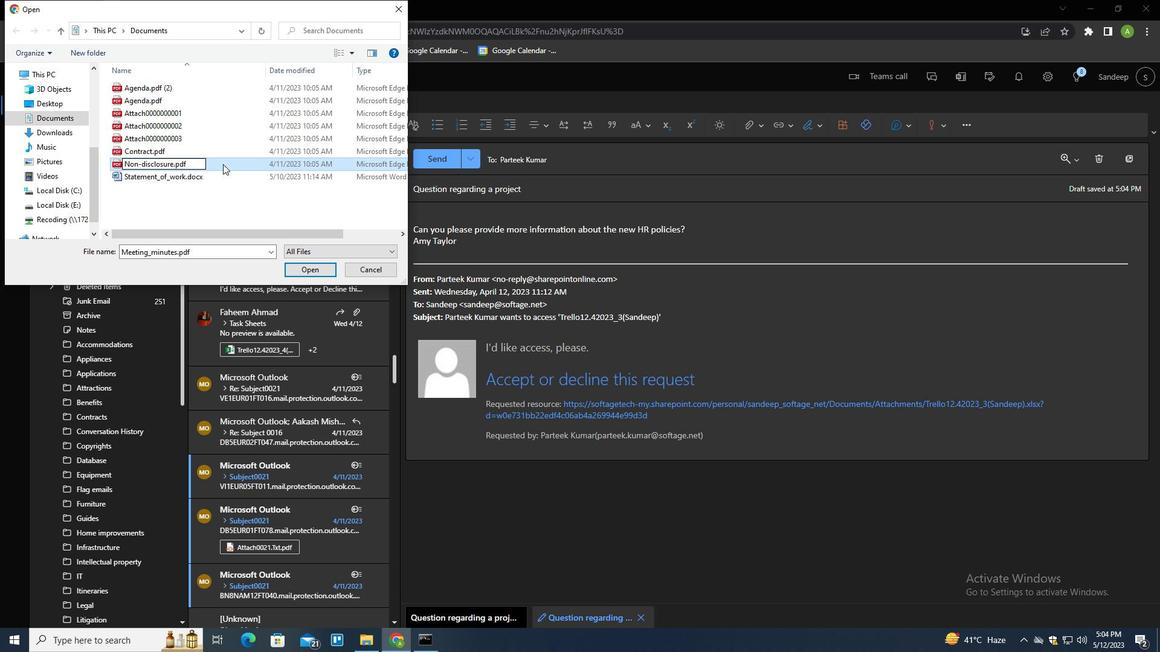 
Action: Mouse moved to (315, 269)
Screenshot: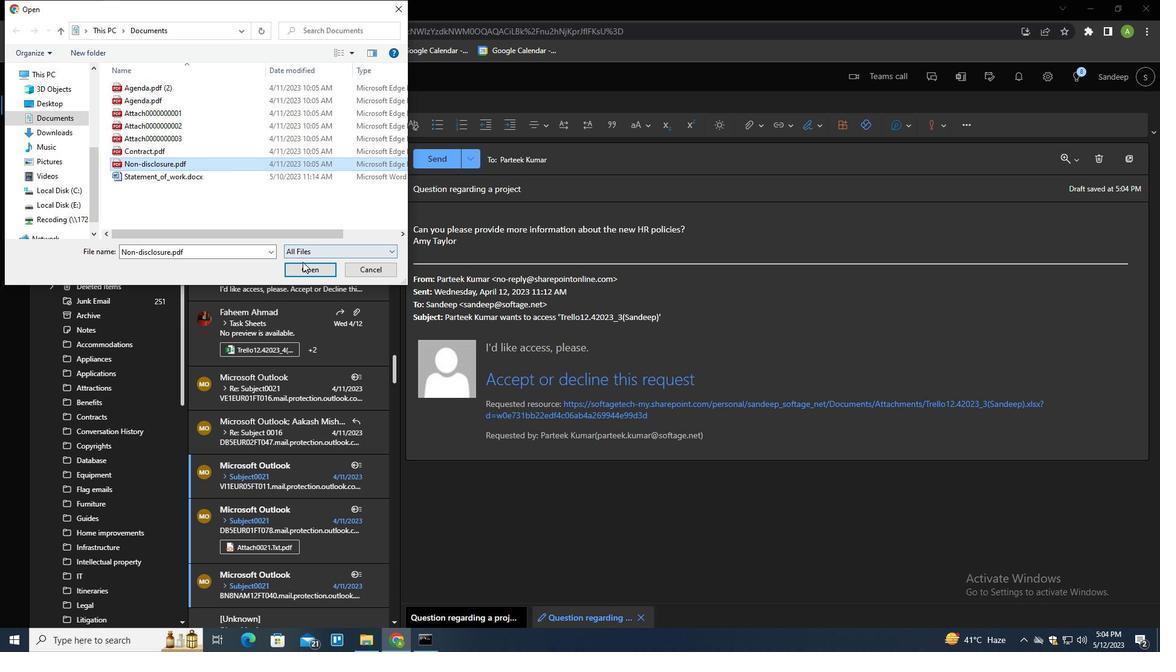
Action: Mouse pressed left at (315, 269)
Screenshot: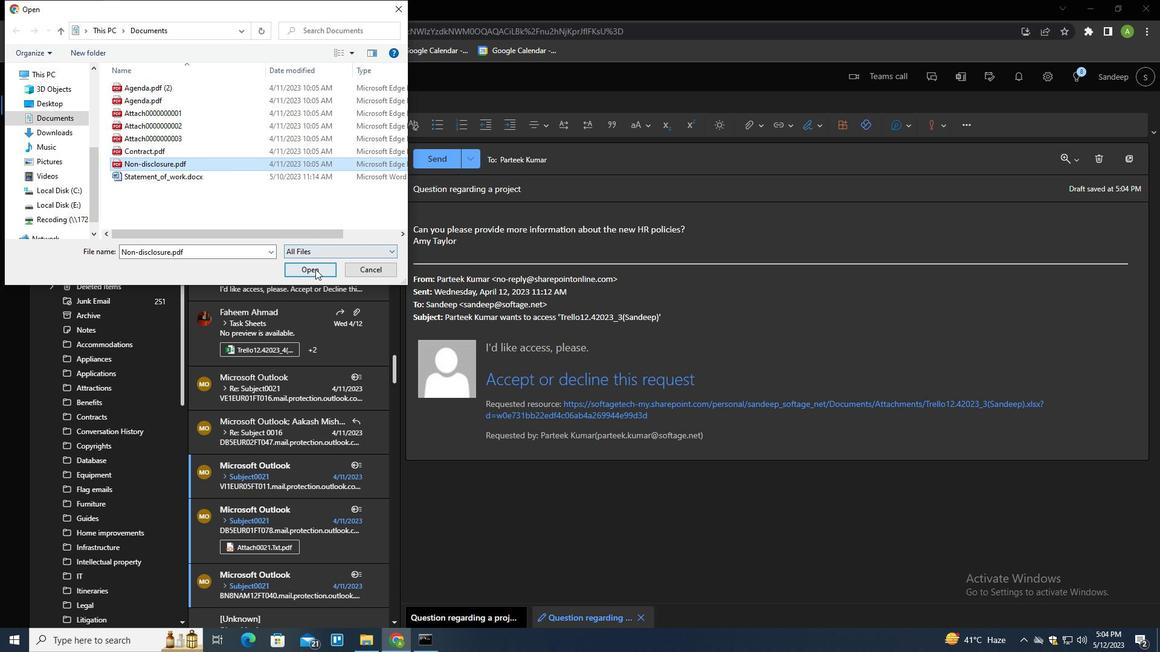 
Action: Mouse moved to (439, 154)
Screenshot: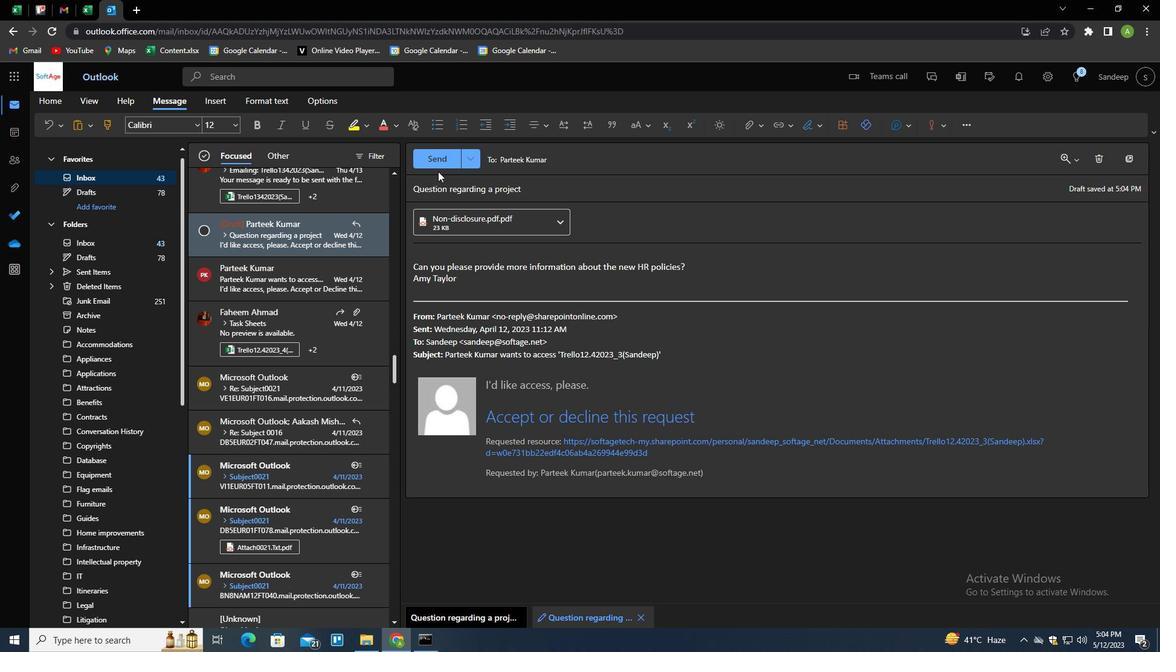 
Action: Mouse pressed left at (439, 154)
Screenshot: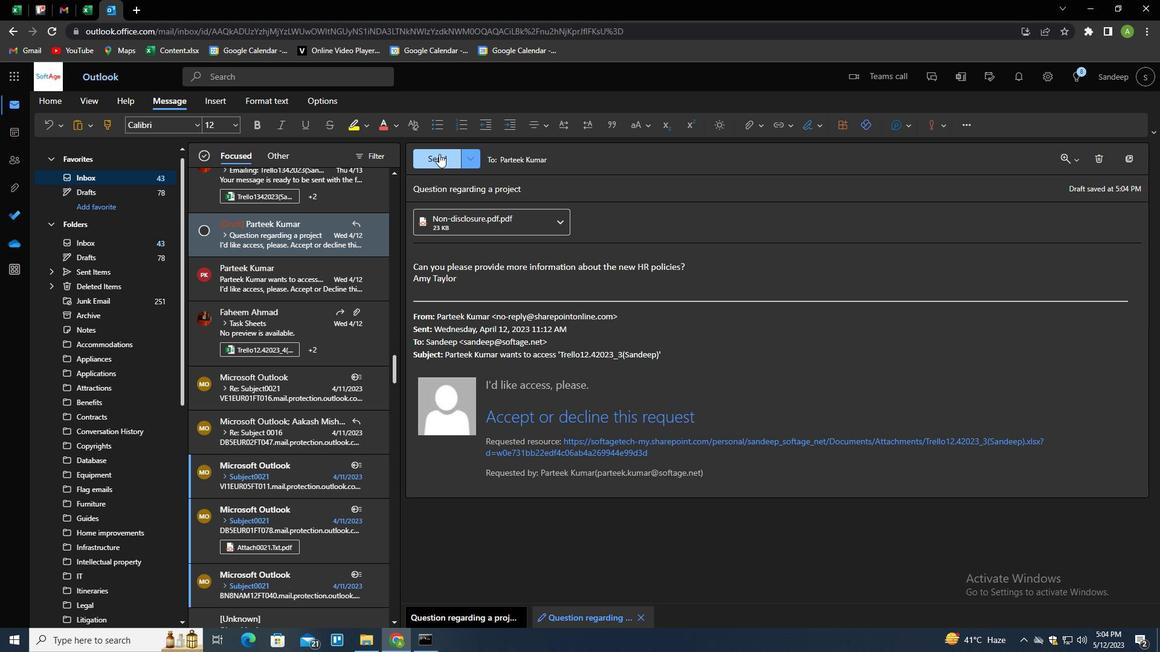 
